 Task: Create a due date automation trigger when advanced on, on the tuesday of the week a card is due add dates with a start date at 11:00 AM.
Action: Mouse moved to (1034, 312)
Screenshot: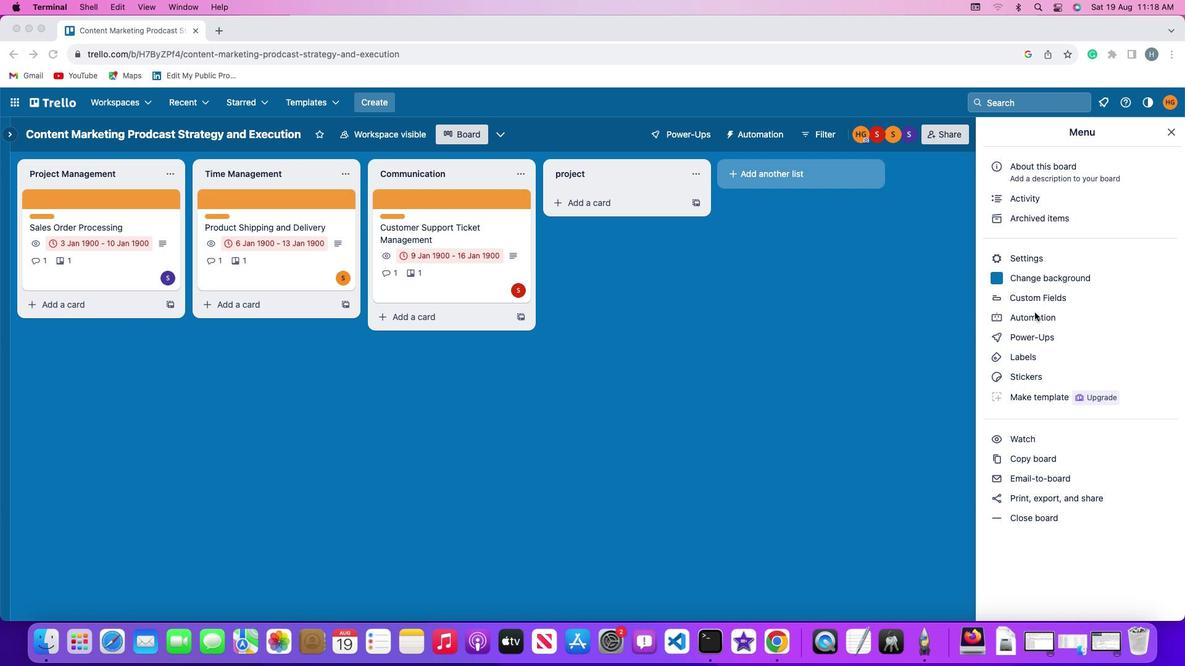 
Action: Mouse pressed left at (1034, 312)
Screenshot: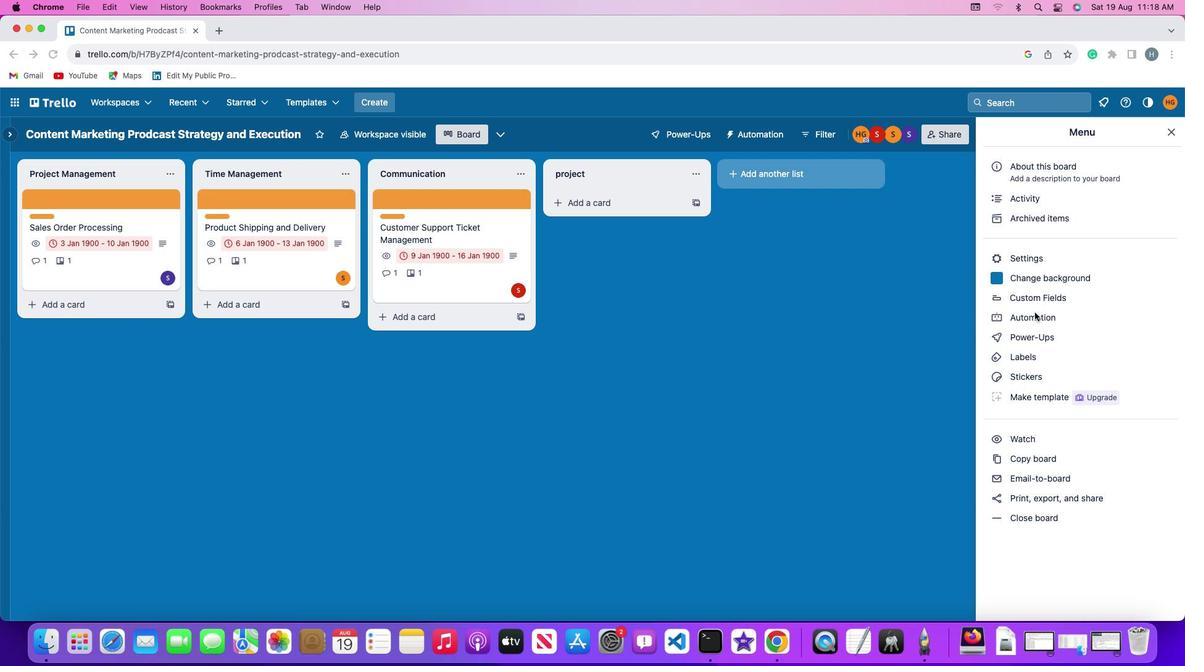 
Action: Mouse pressed left at (1034, 312)
Screenshot: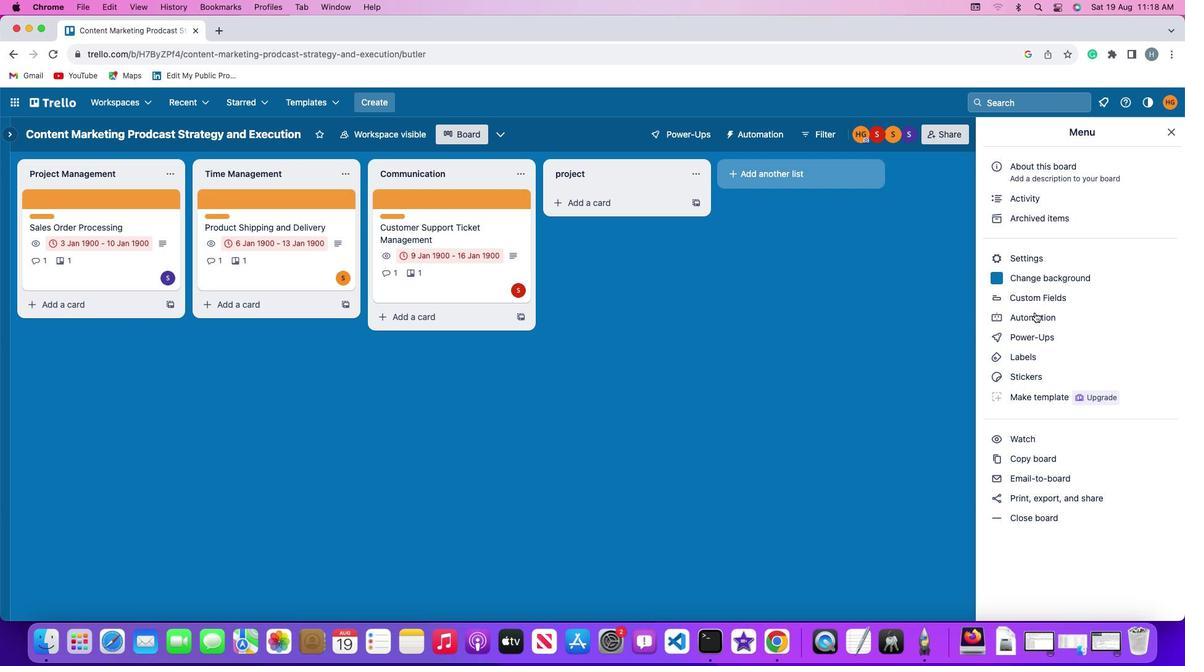 
Action: Mouse moved to (68, 293)
Screenshot: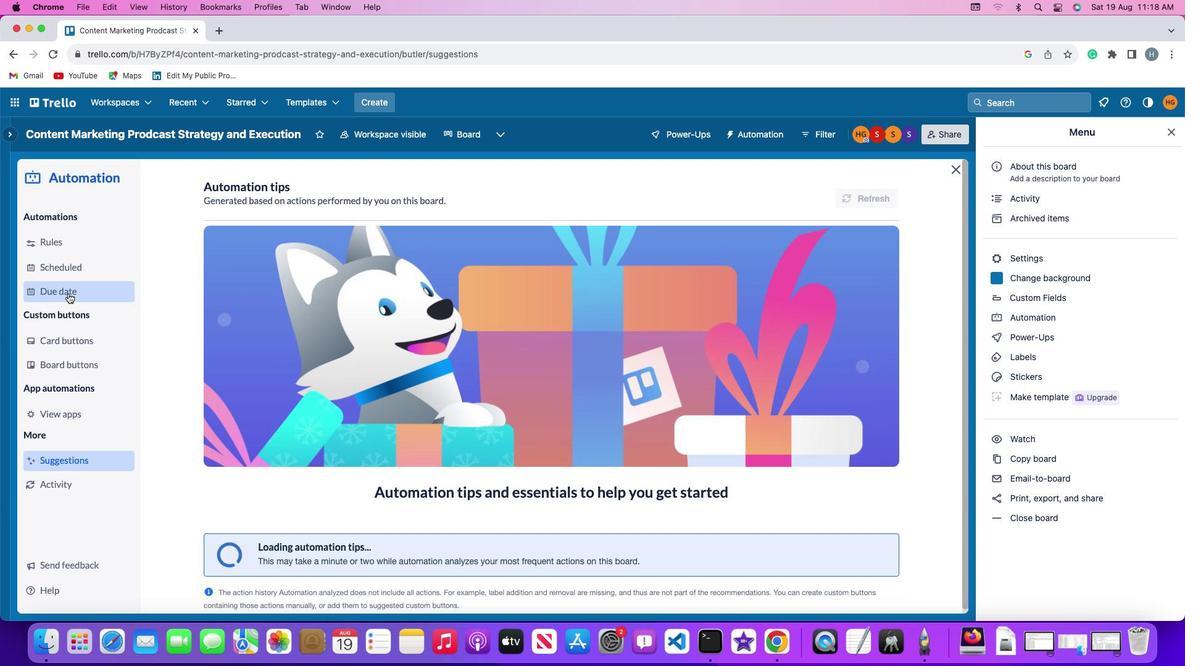 
Action: Mouse pressed left at (68, 293)
Screenshot: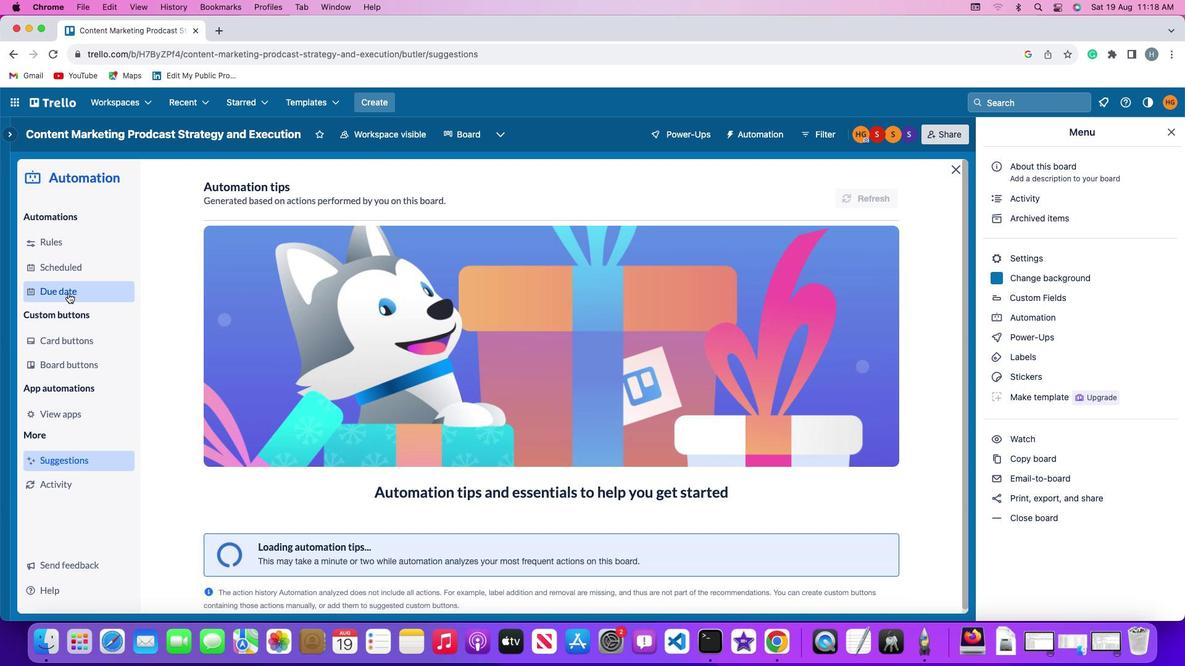 
Action: Mouse moved to (837, 191)
Screenshot: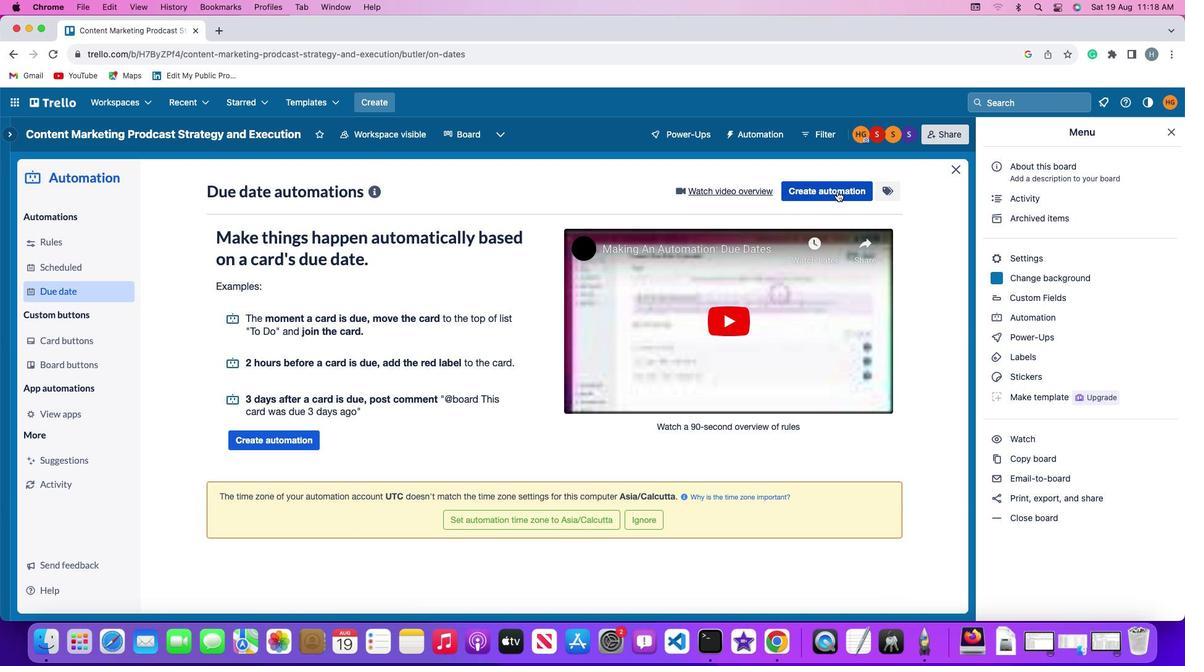 
Action: Mouse pressed left at (837, 191)
Screenshot: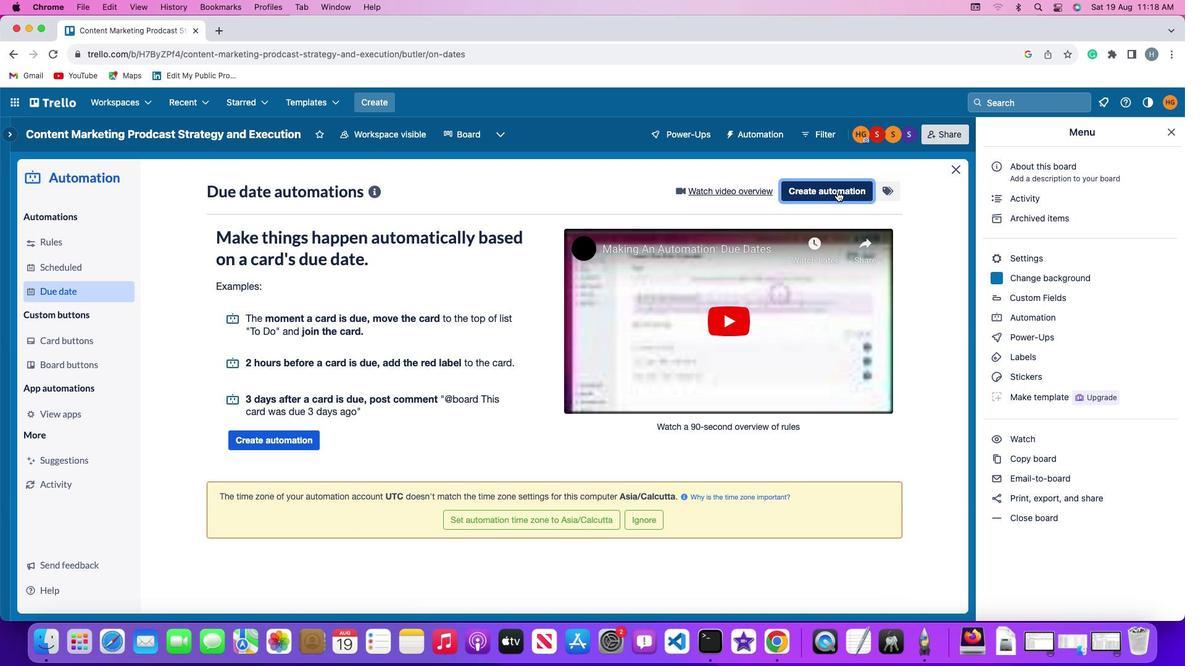 
Action: Mouse moved to (316, 309)
Screenshot: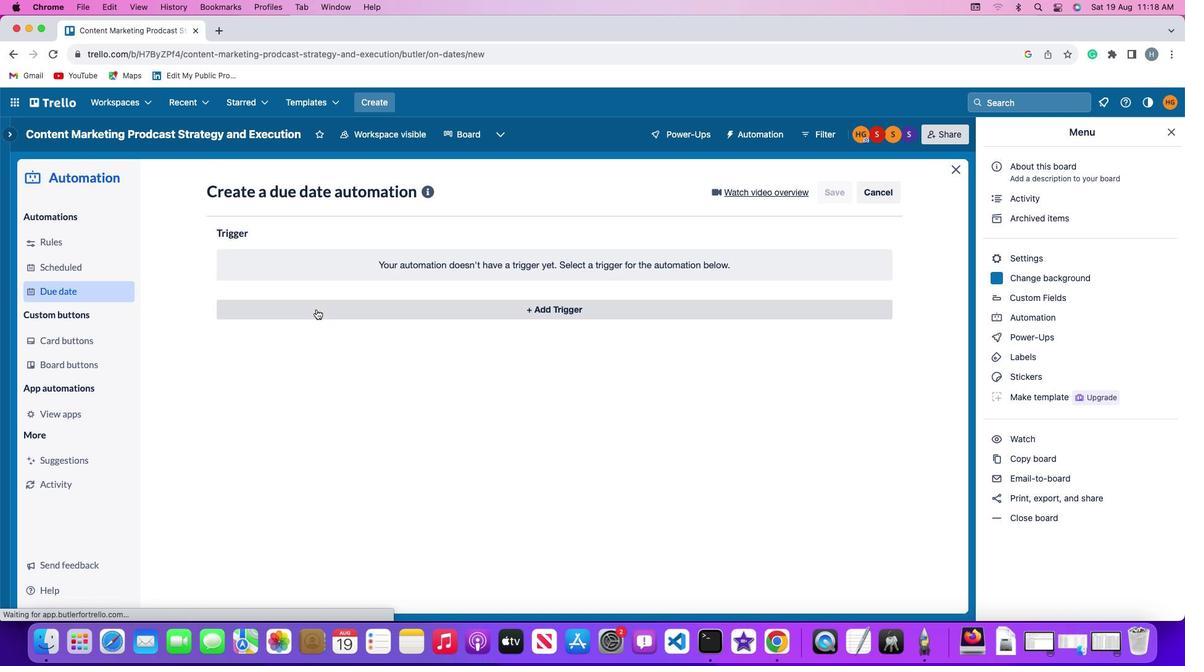 
Action: Mouse pressed left at (316, 309)
Screenshot: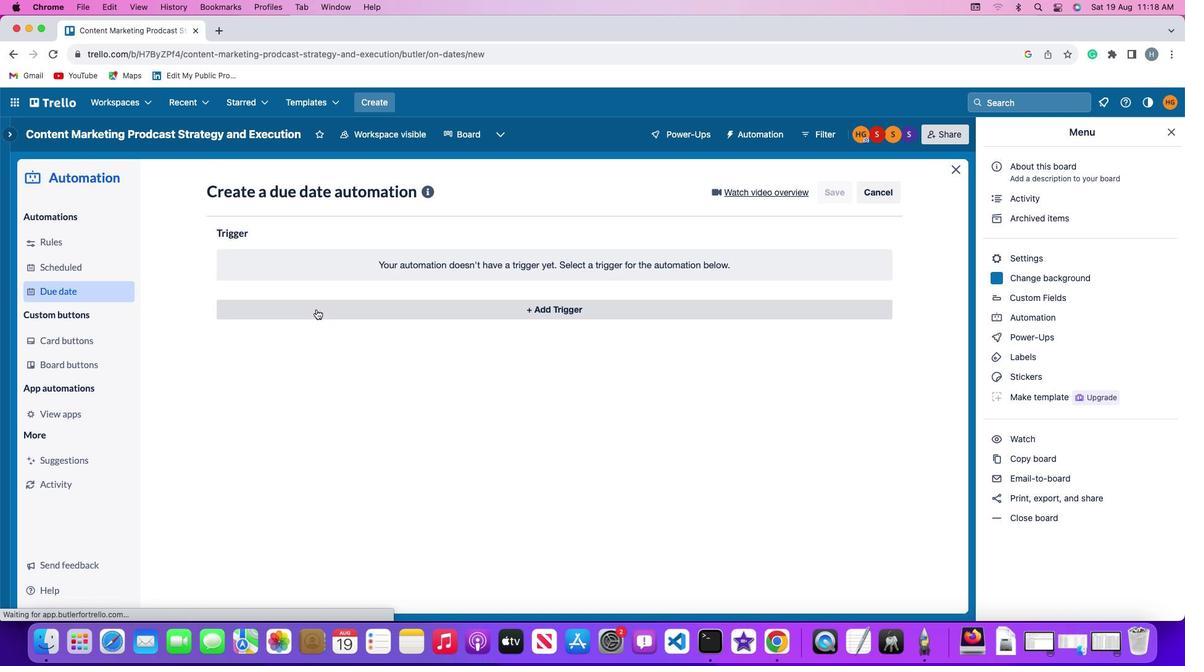 
Action: Mouse moved to (273, 533)
Screenshot: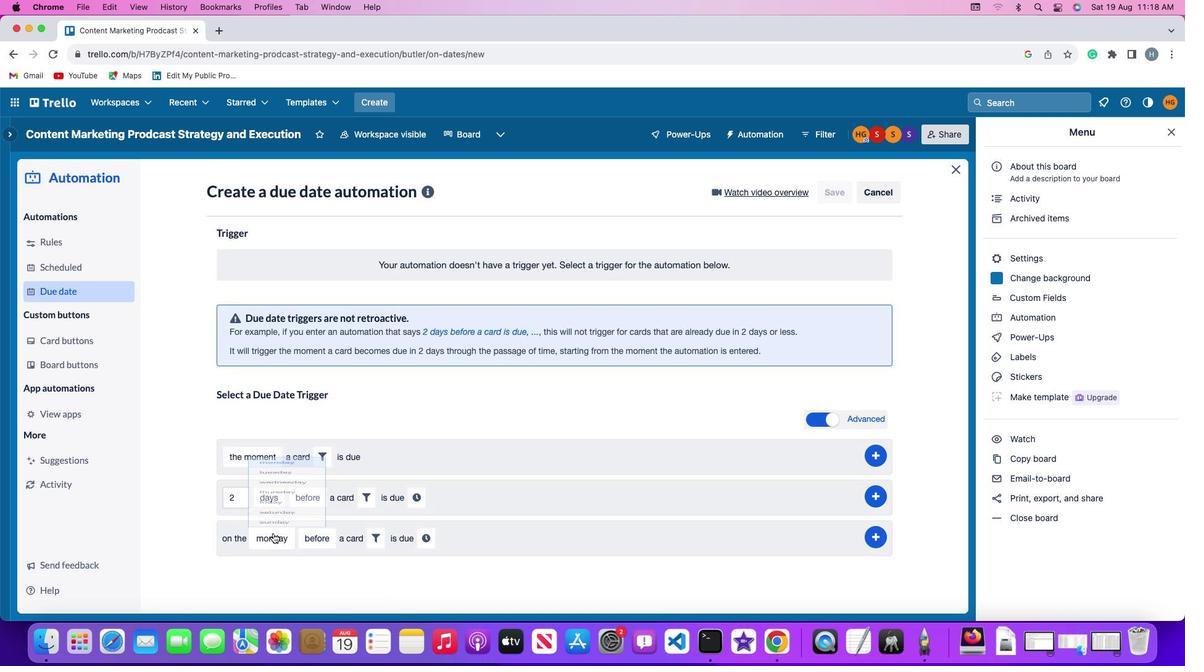 
Action: Mouse pressed left at (273, 533)
Screenshot: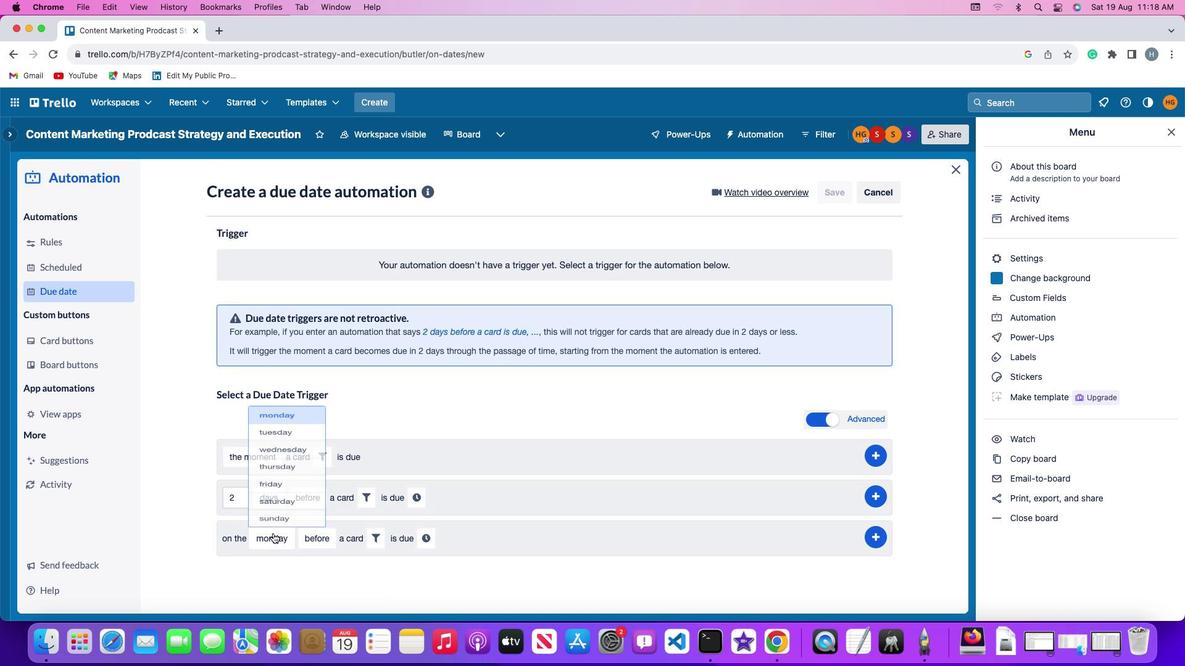 
Action: Mouse moved to (293, 393)
Screenshot: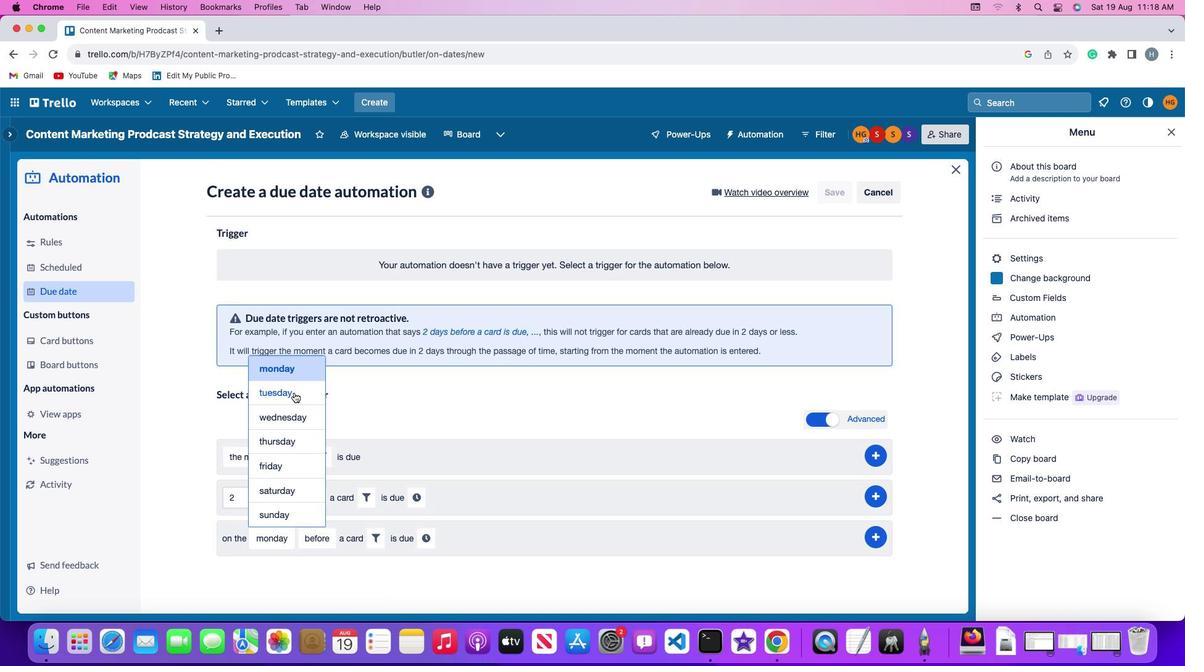 
Action: Mouse pressed left at (293, 393)
Screenshot: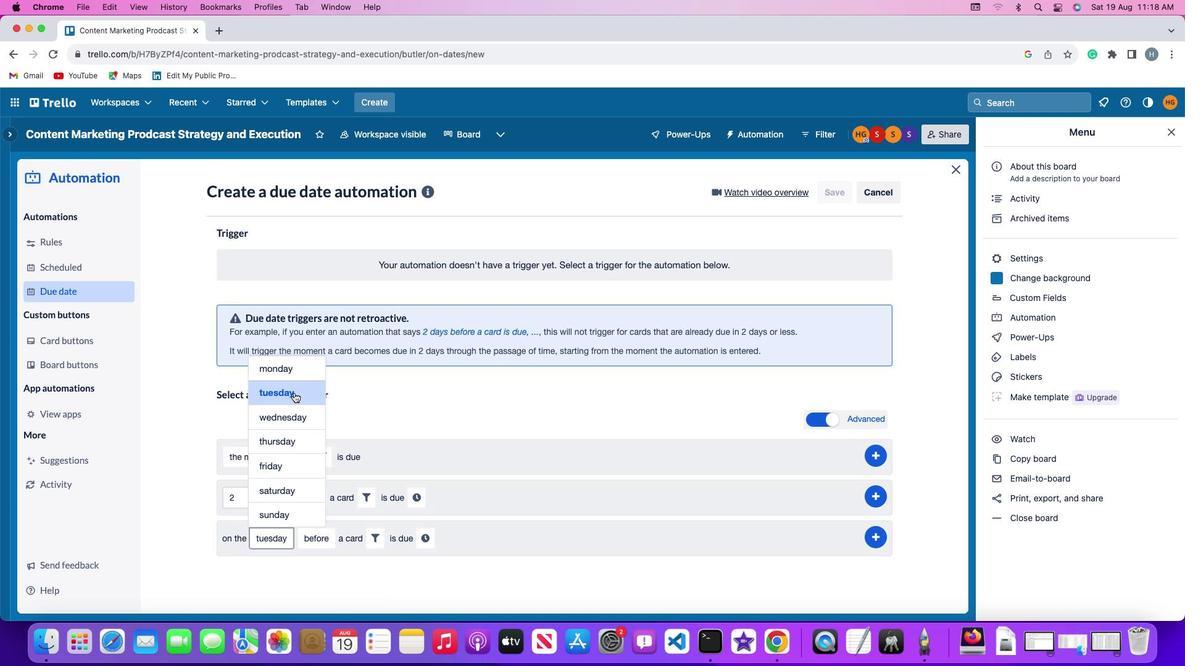 
Action: Mouse moved to (306, 528)
Screenshot: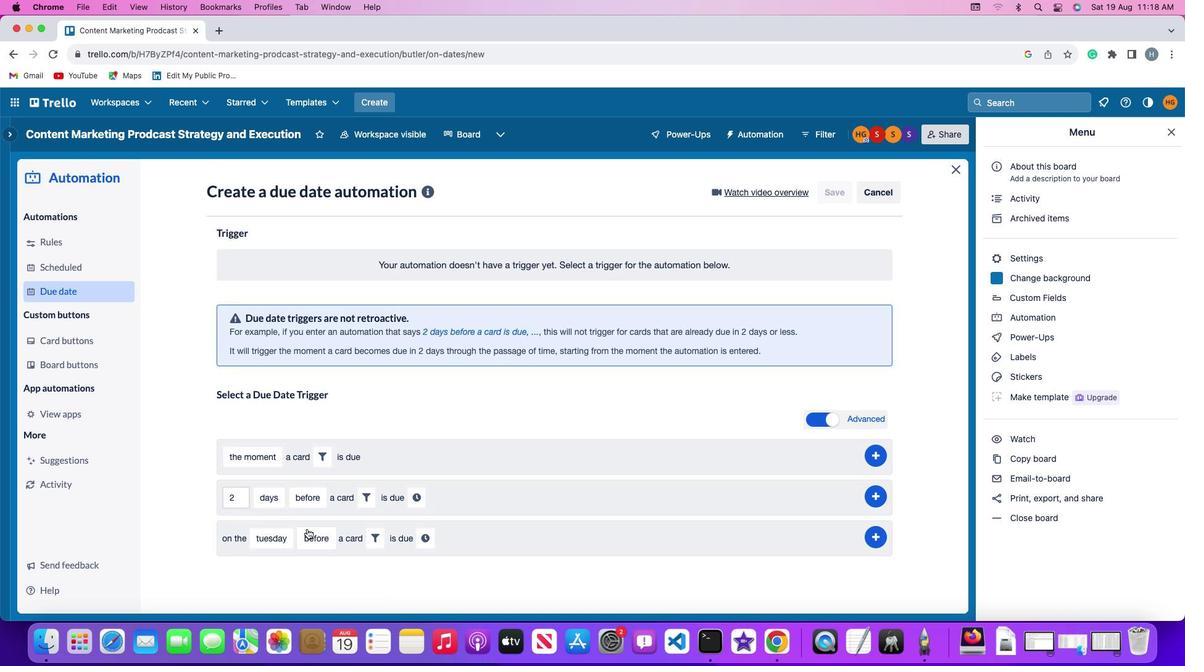 
Action: Mouse pressed left at (306, 528)
Screenshot: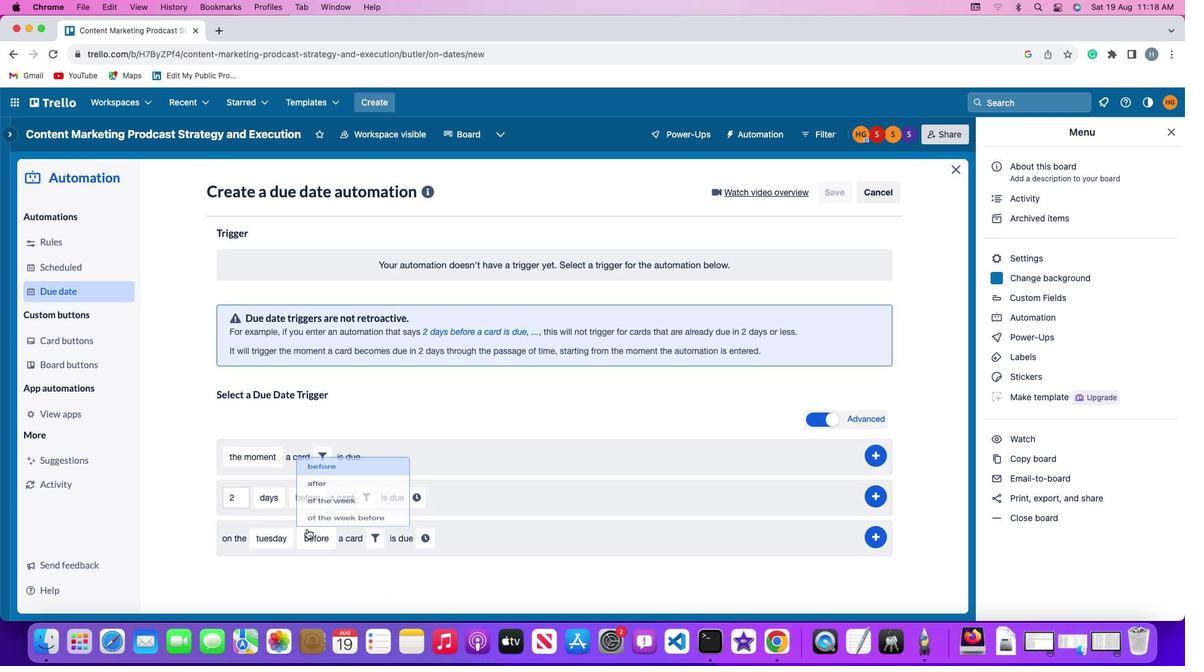 
Action: Mouse moved to (312, 494)
Screenshot: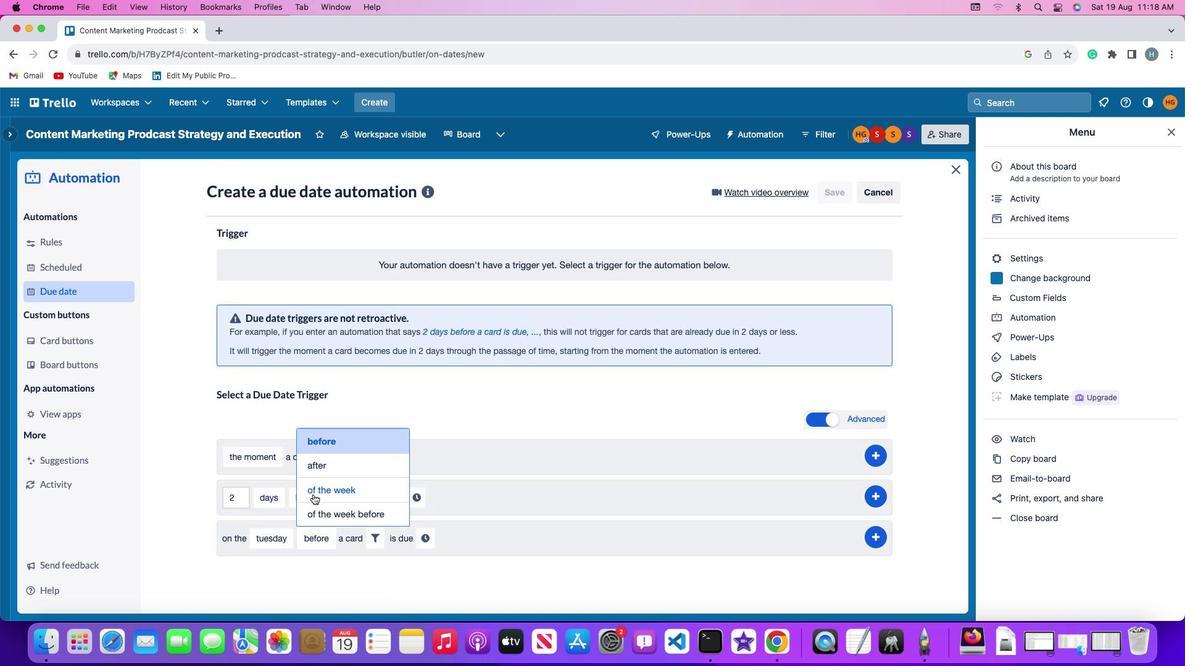 
Action: Mouse pressed left at (312, 494)
Screenshot: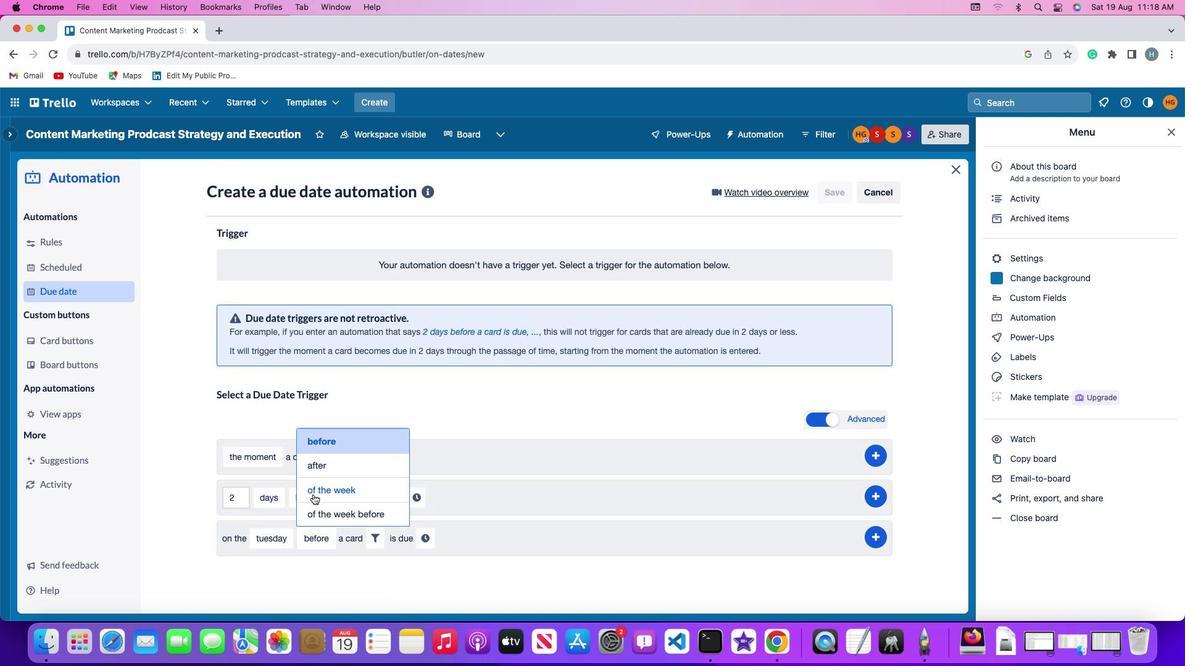 
Action: Mouse moved to (390, 538)
Screenshot: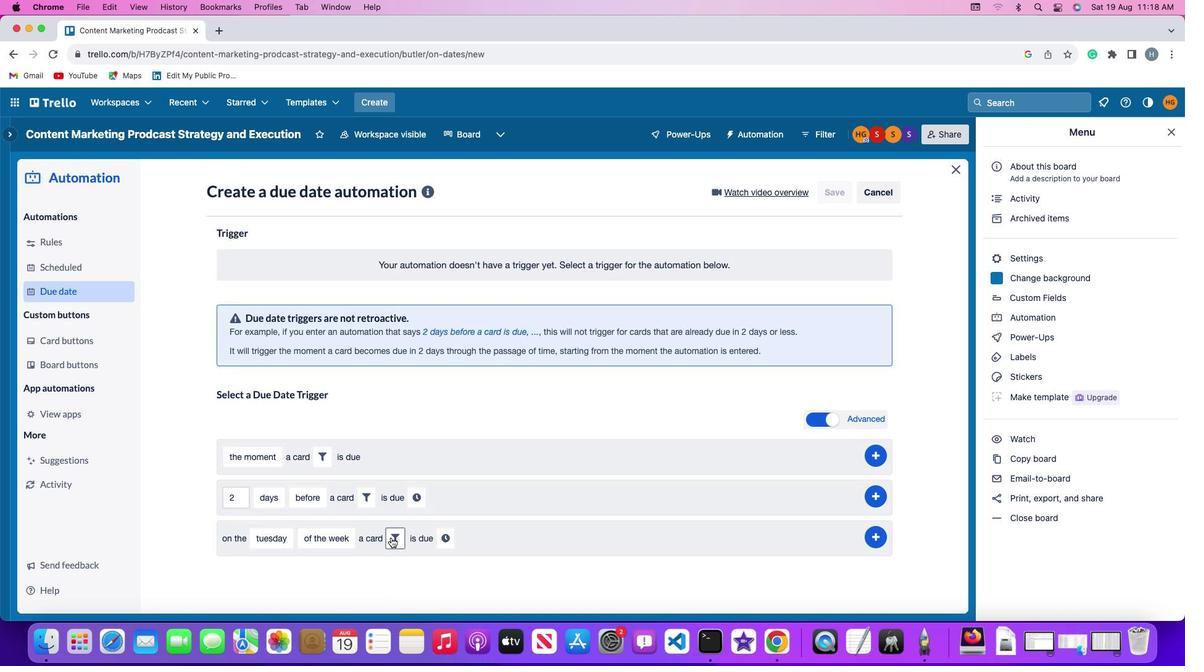 
Action: Mouse pressed left at (390, 538)
Screenshot: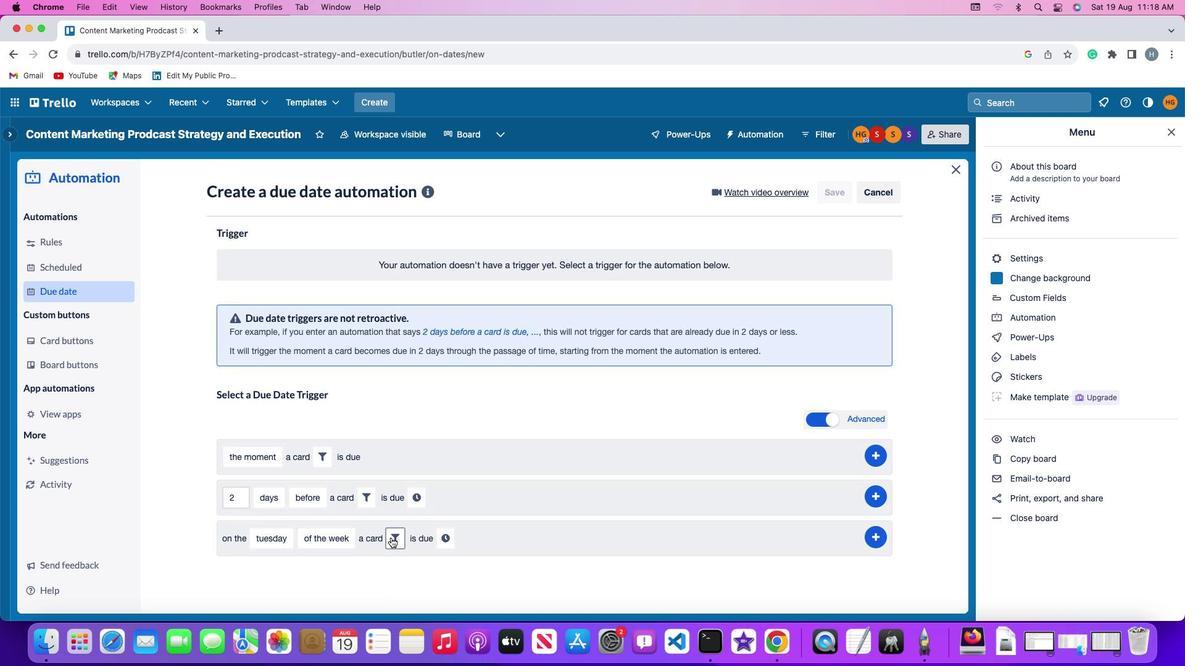 
Action: Mouse moved to (464, 578)
Screenshot: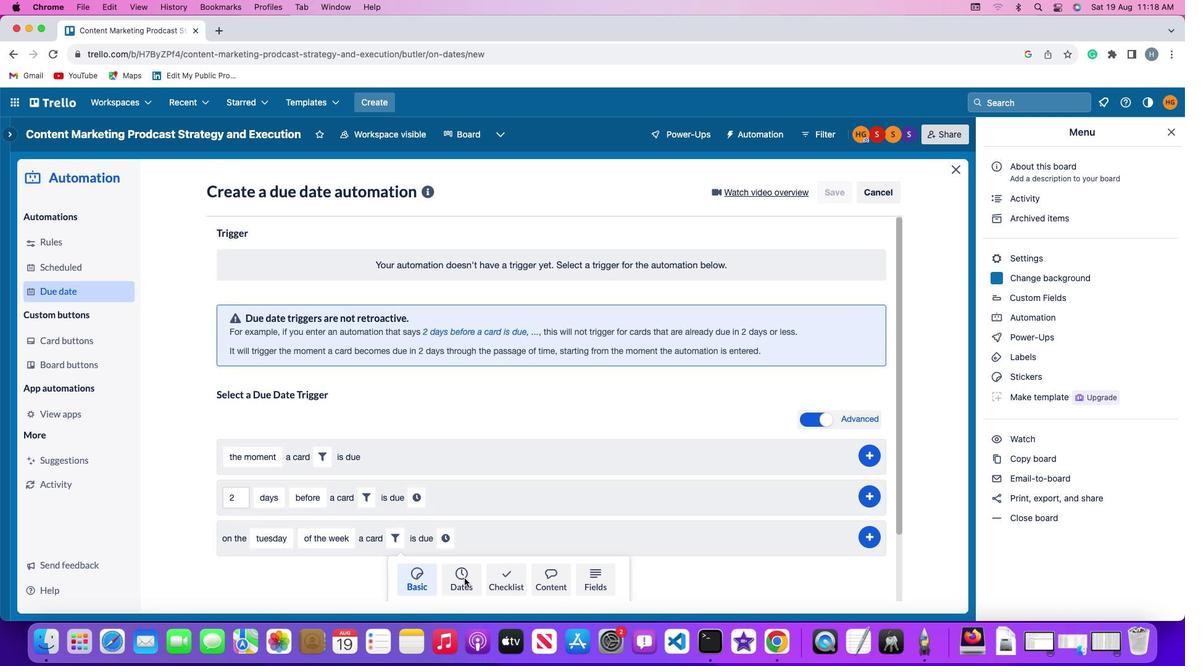 
Action: Mouse pressed left at (464, 578)
Screenshot: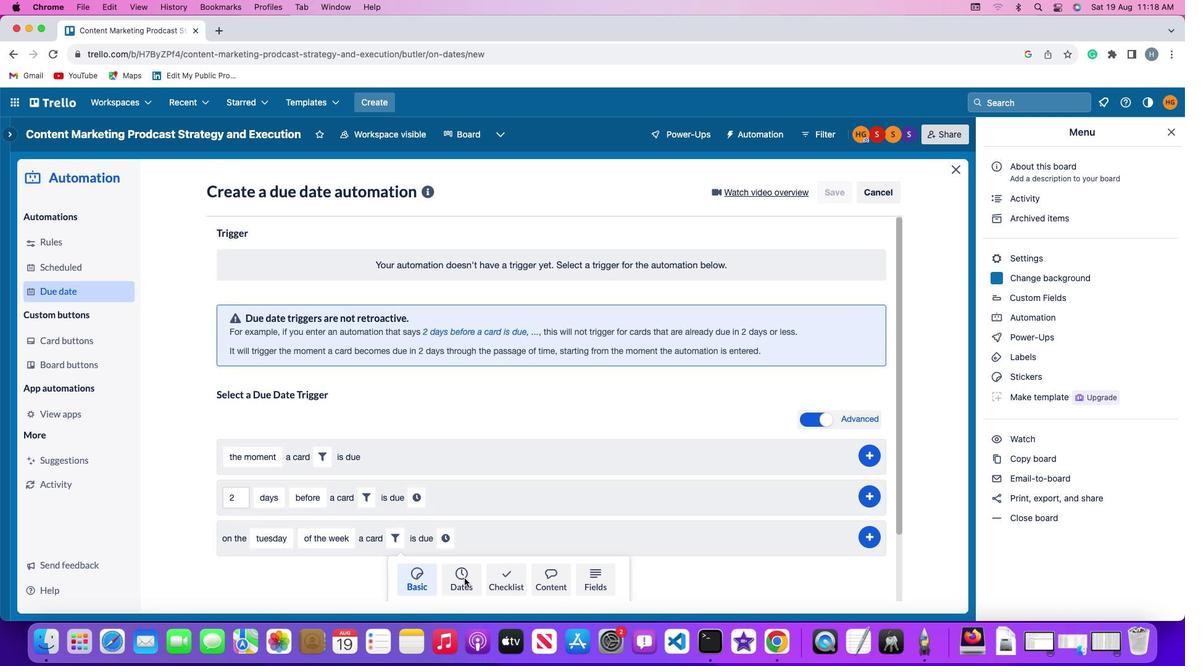 
Action: Mouse moved to (338, 571)
Screenshot: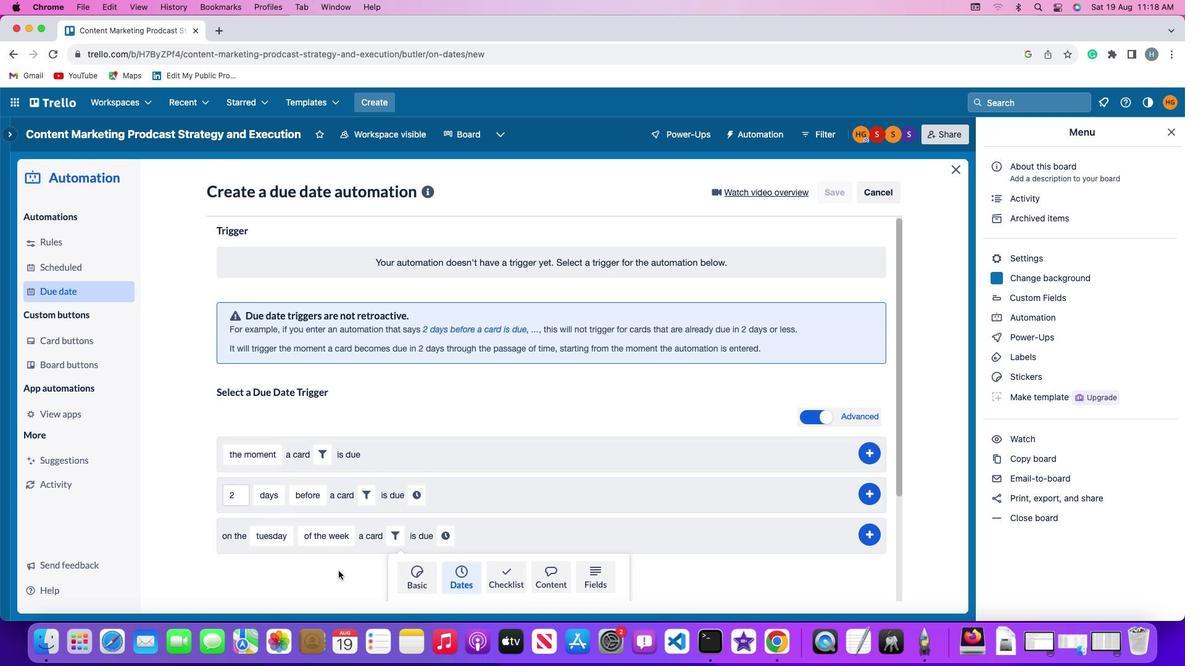 
Action: Mouse scrolled (338, 571) with delta (0, 0)
Screenshot: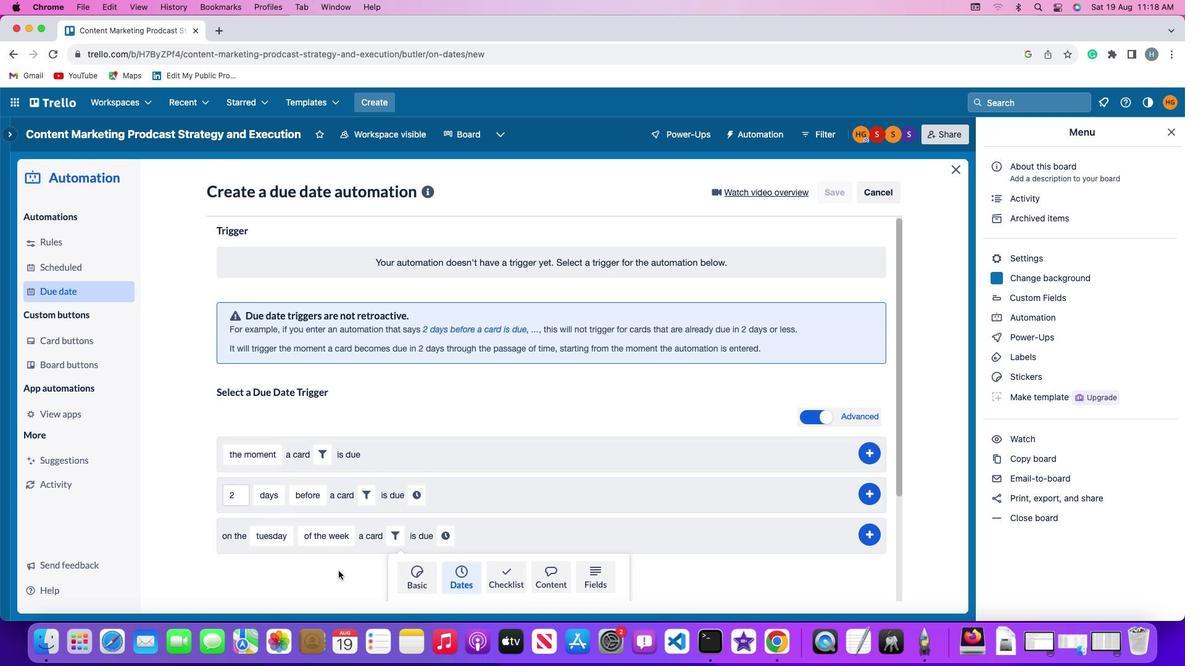 
Action: Mouse moved to (338, 571)
Screenshot: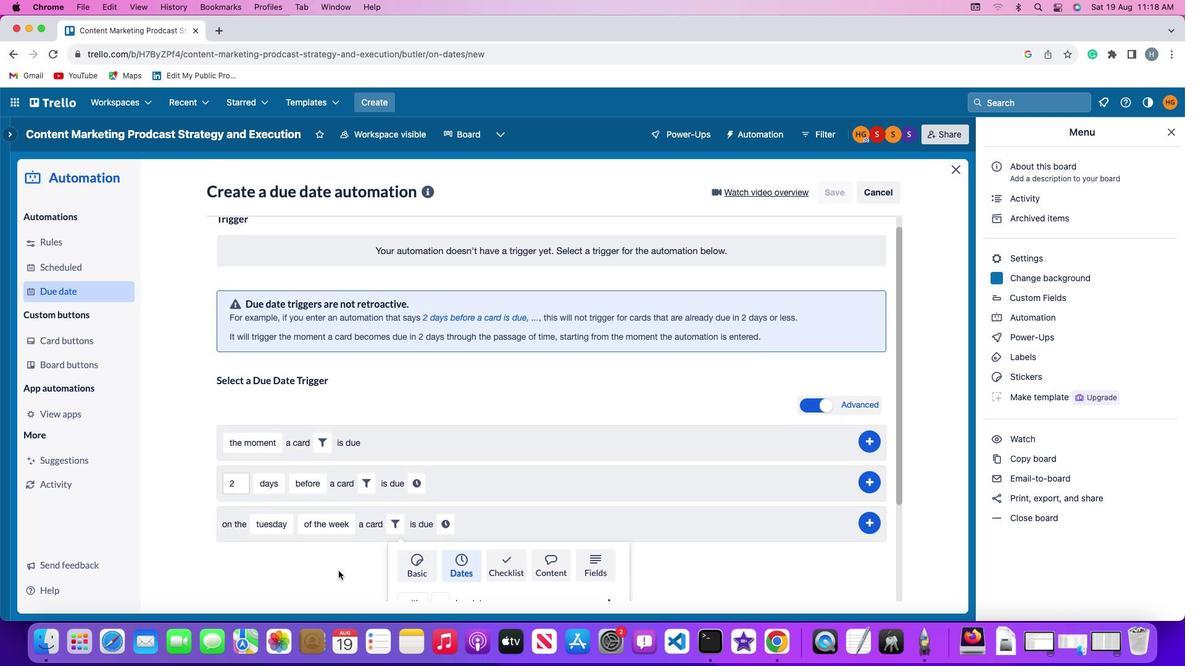 
Action: Mouse scrolled (338, 571) with delta (0, 0)
Screenshot: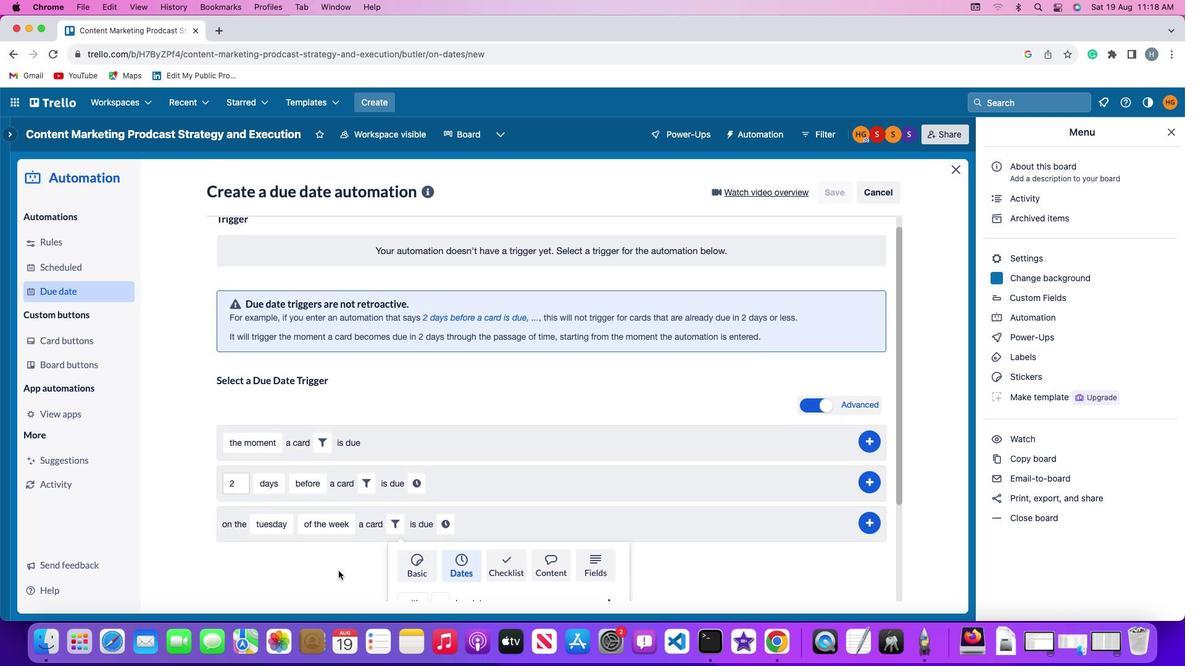 
Action: Mouse moved to (338, 570)
Screenshot: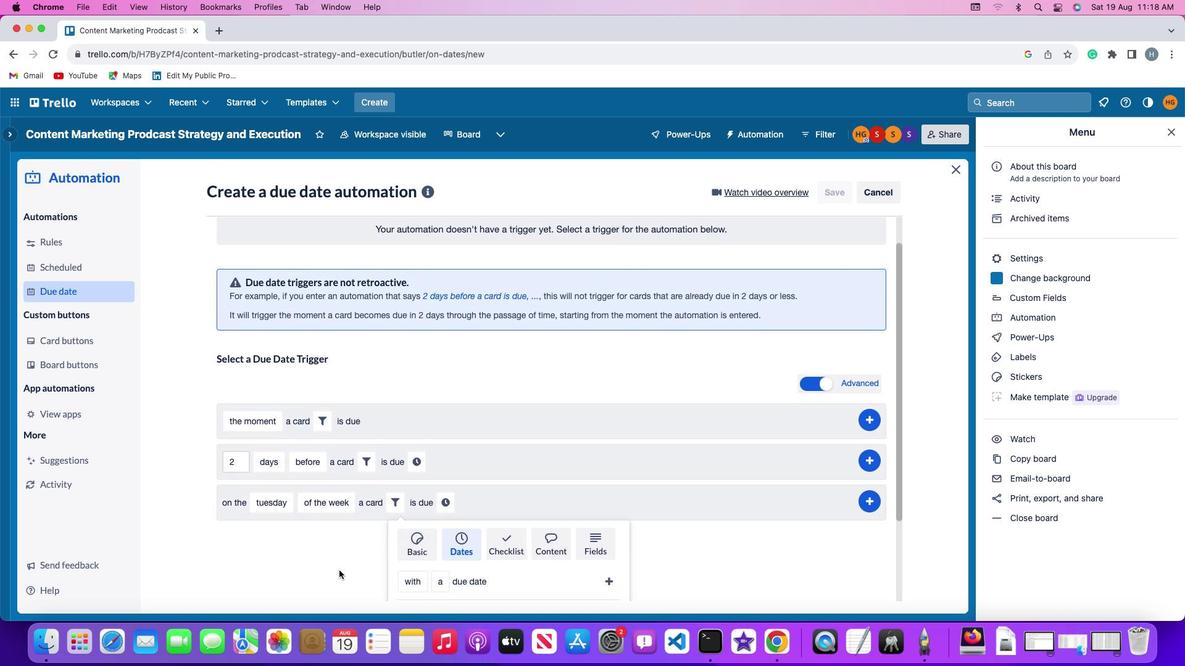 
Action: Mouse scrolled (338, 570) with delta (0, -1)
Screenshot: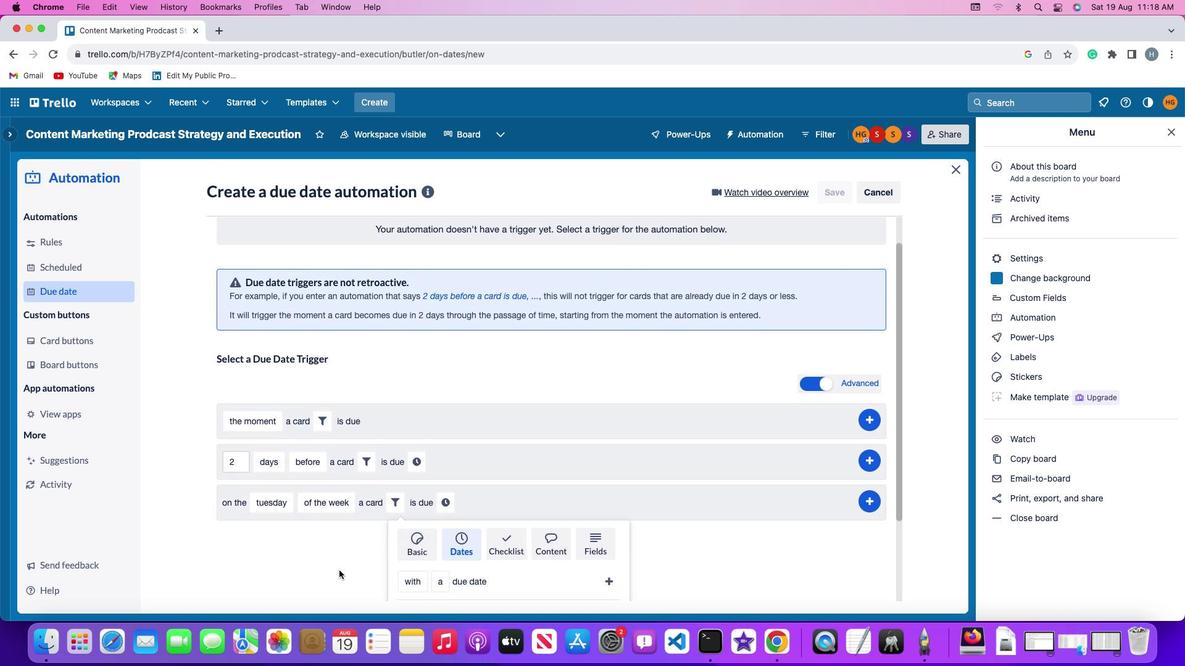 
Action: Mouse moved to (338, 570)
Screenshot: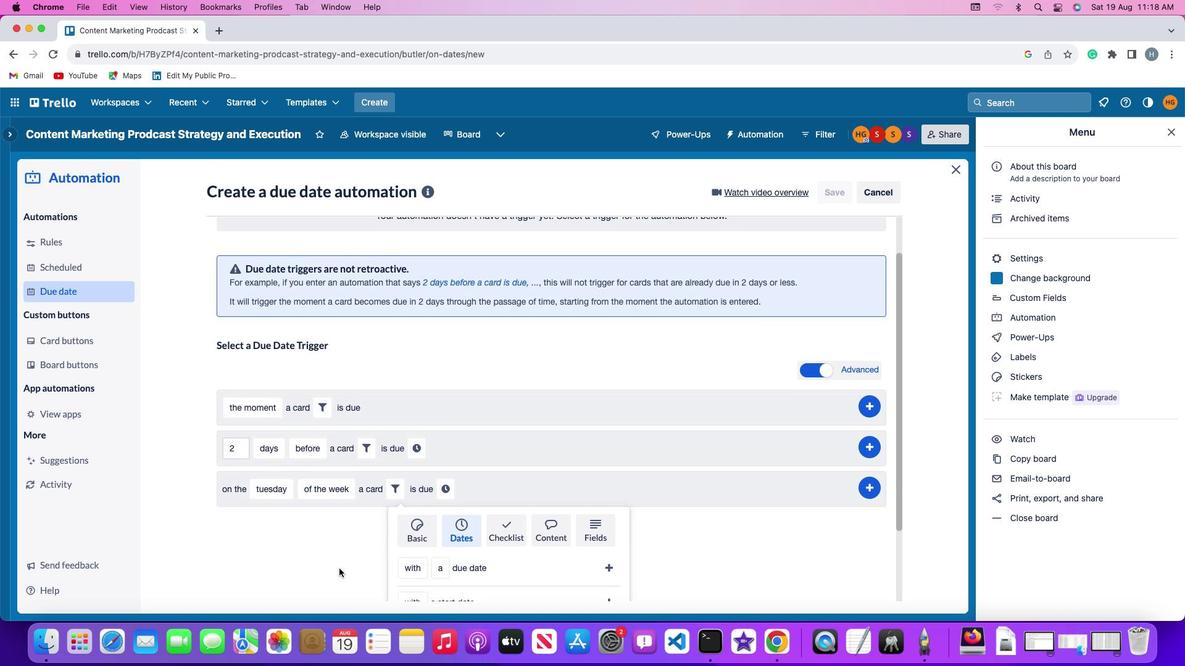 
Action: Mouse scrolled (338, 570) with delta (0, -1)
Screenshot: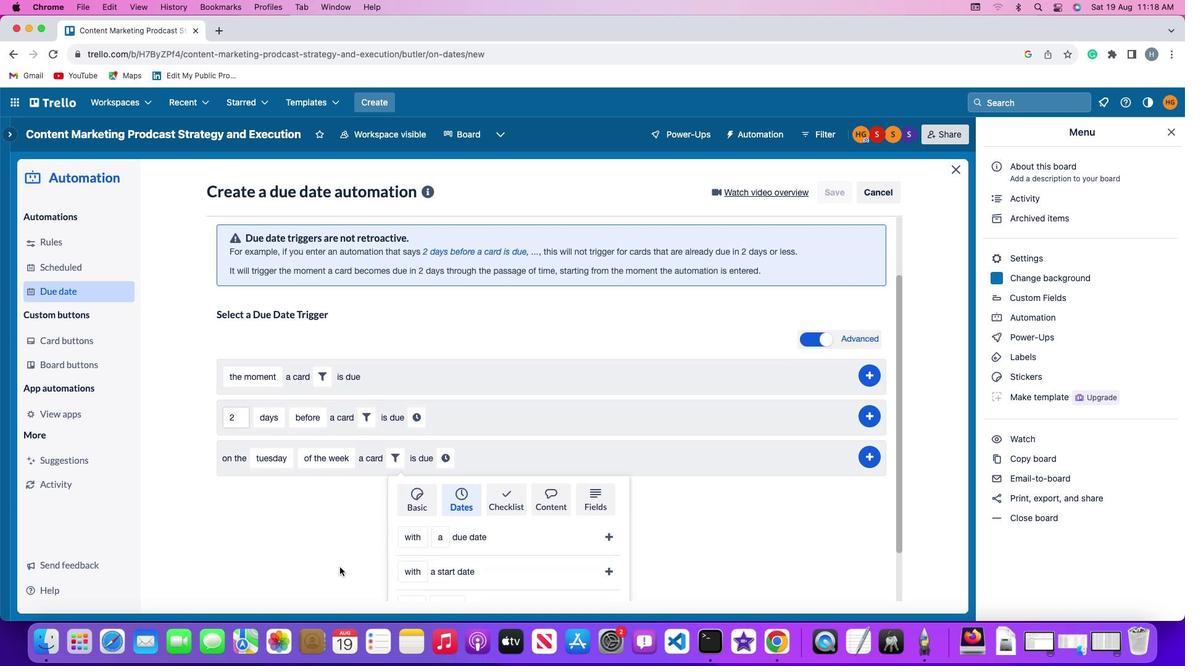 
Action: Mouse moved to (416, 500)
Screenshot: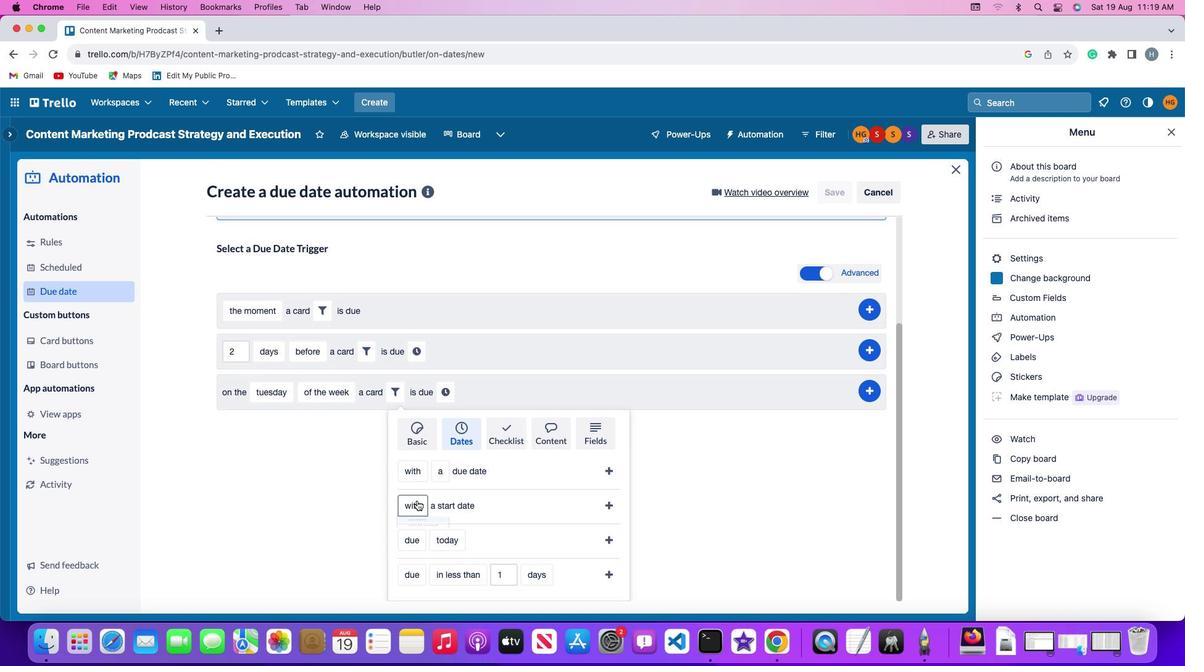 
Action: Mouse pressed left at (416, 500)
Screenshot: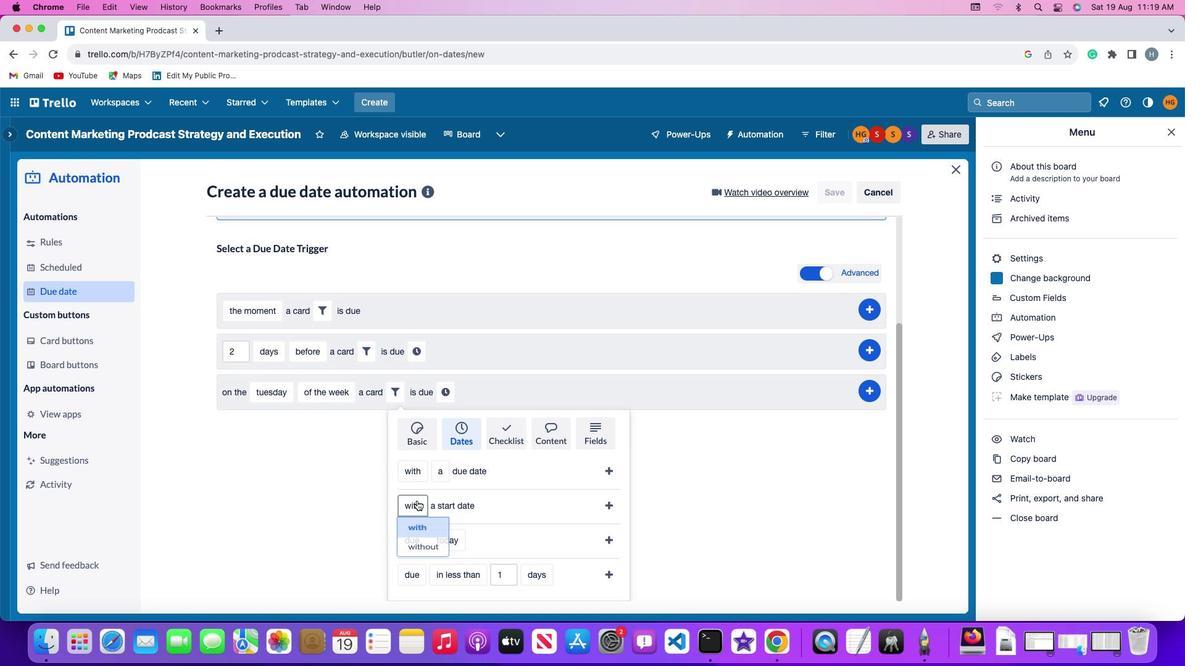 
Action: Mouse moved to (421, 530)
Screenshot: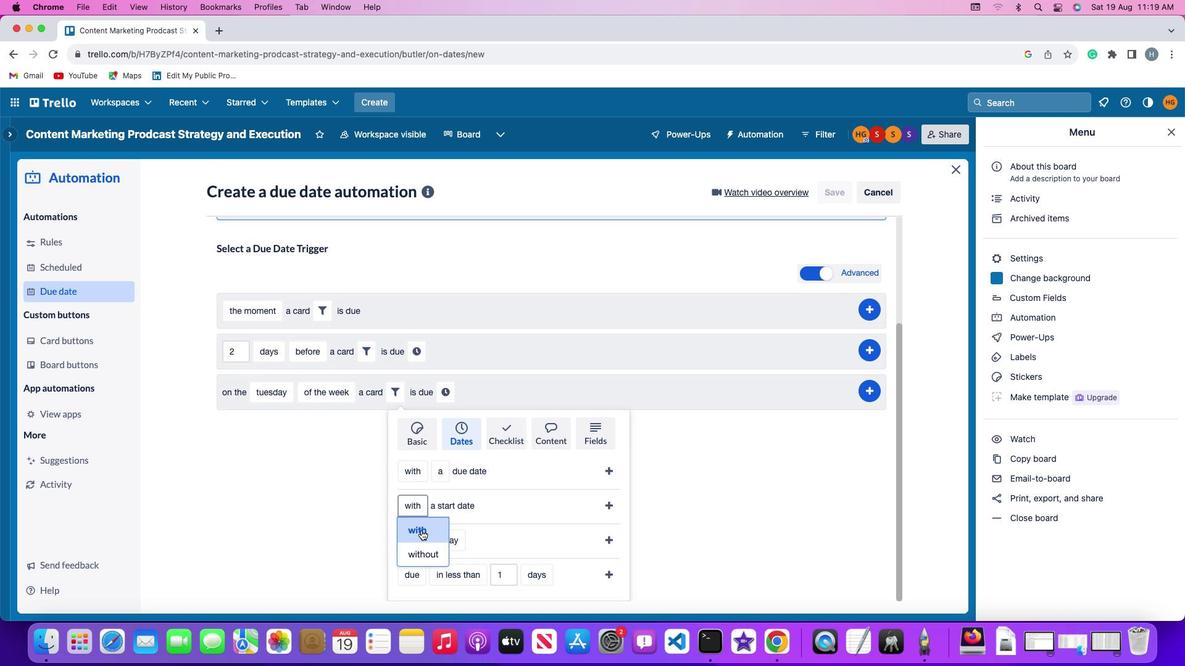 
Action: Mouse pressed left at (421, 530)
Screenshot: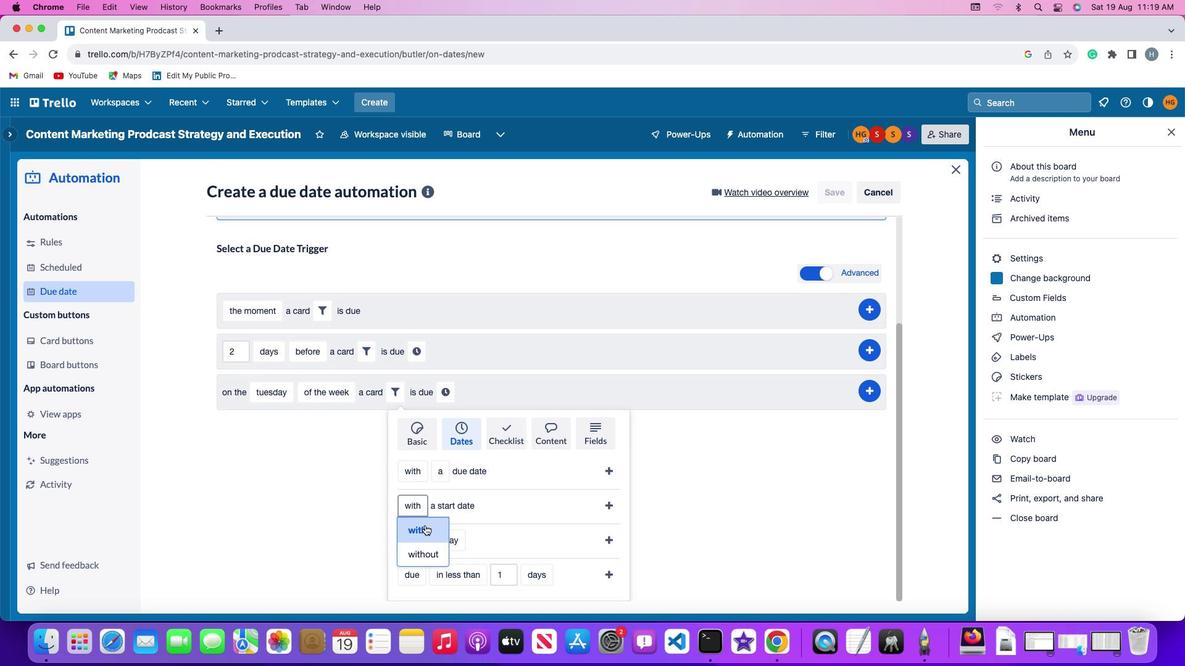 
Action: Mouse moved to (611, 504)
Screenshot: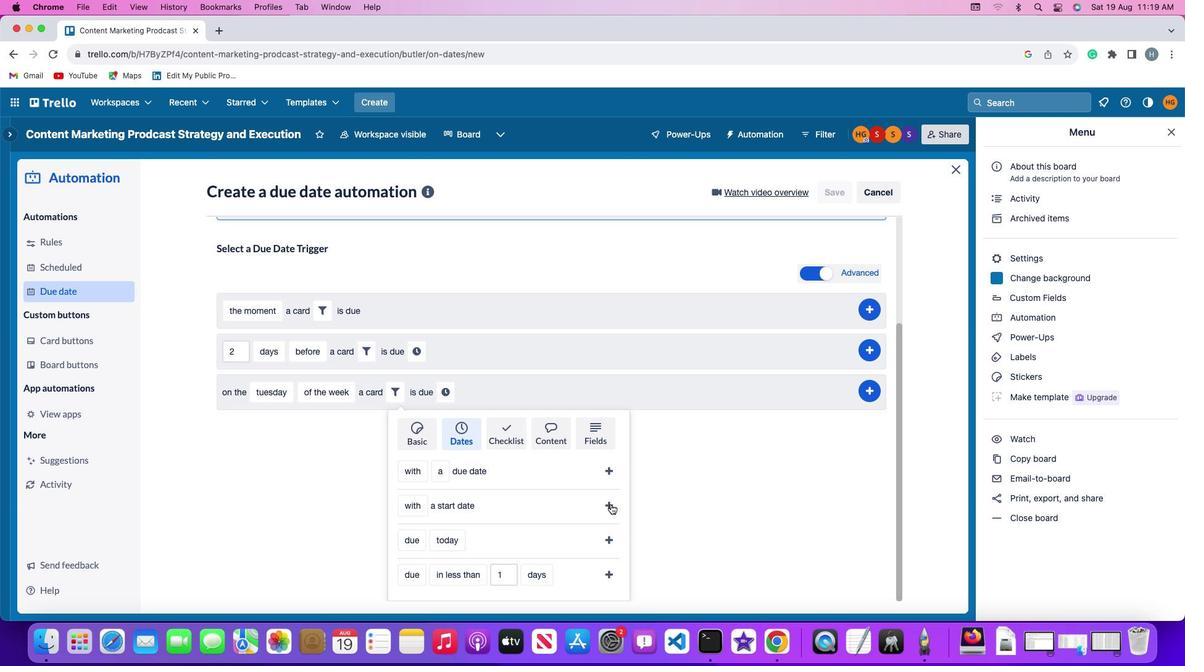 
Action: Mouse pressed left at (611, 504)
Screenshot: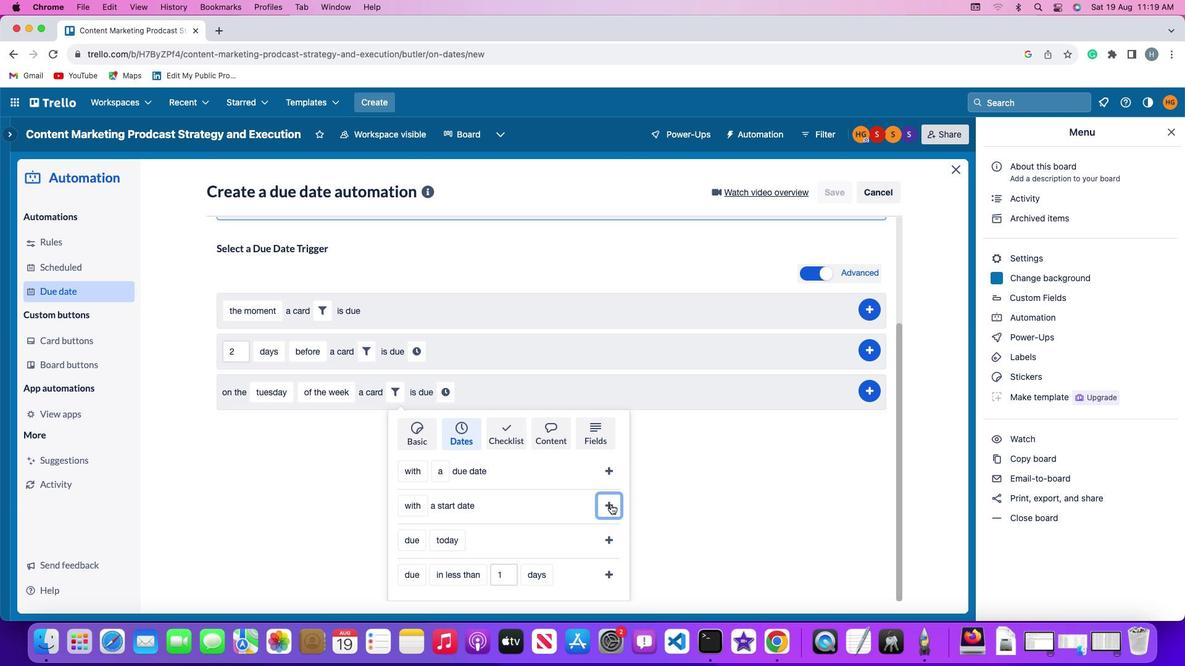 
Action: Mouse moved to (545, 538)
Screenshot: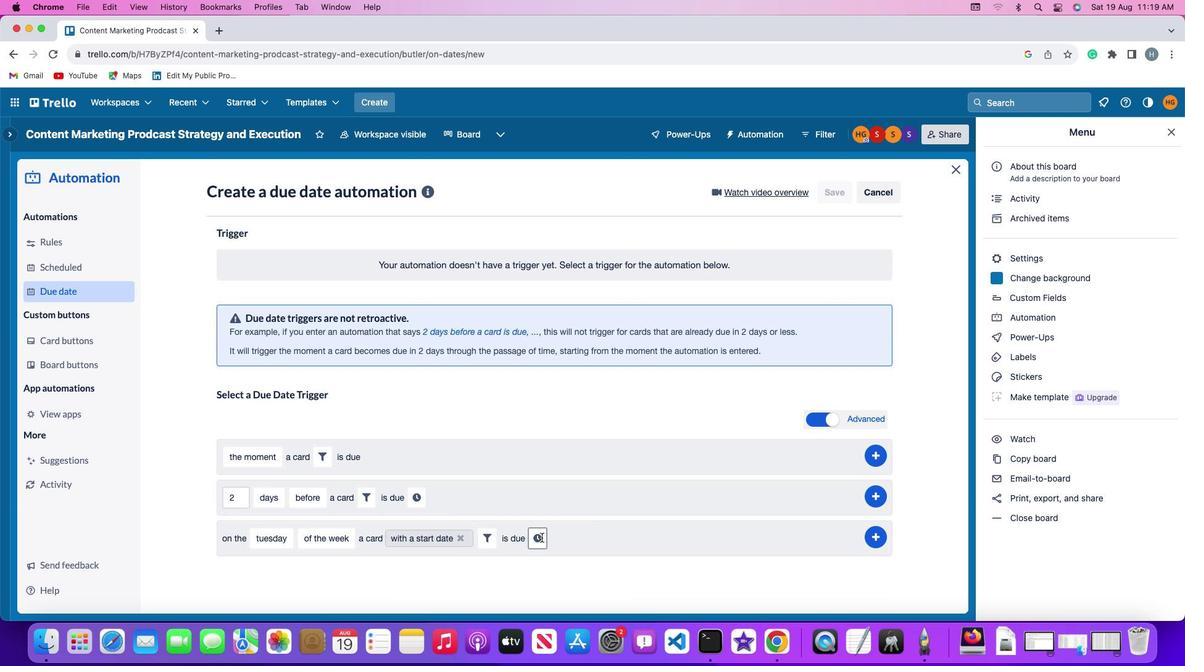 
Action: Mouse pressed left at (545, 538)
Screenshot: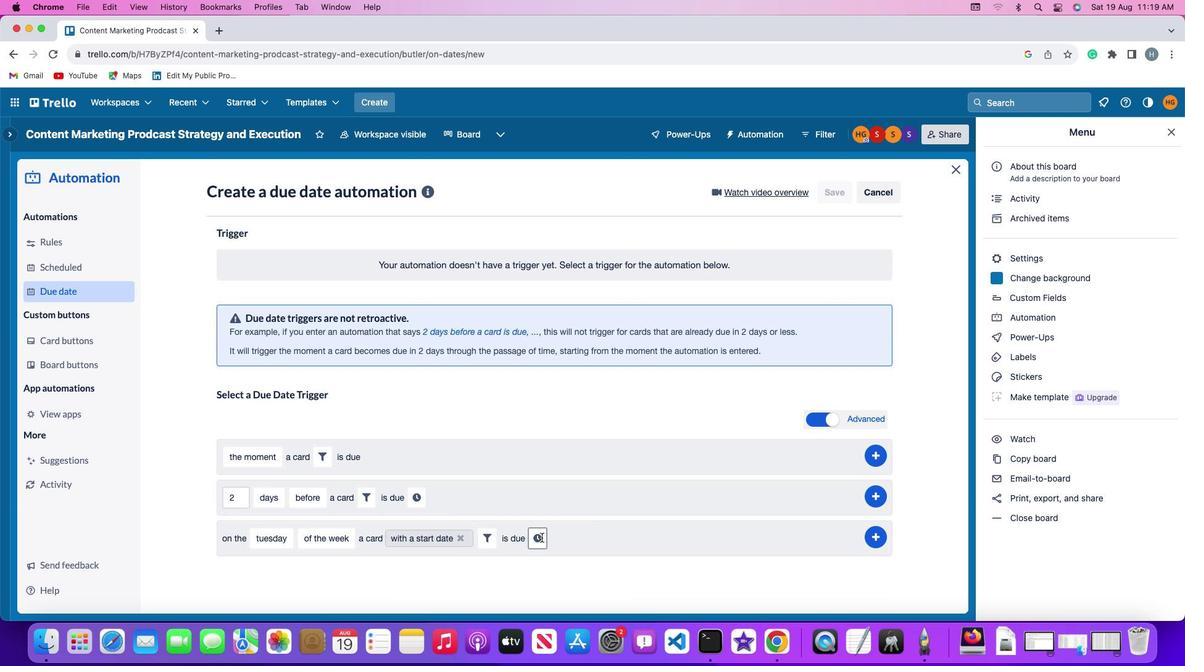 
Action: Mouse moved to (567, 541)
Screenshot: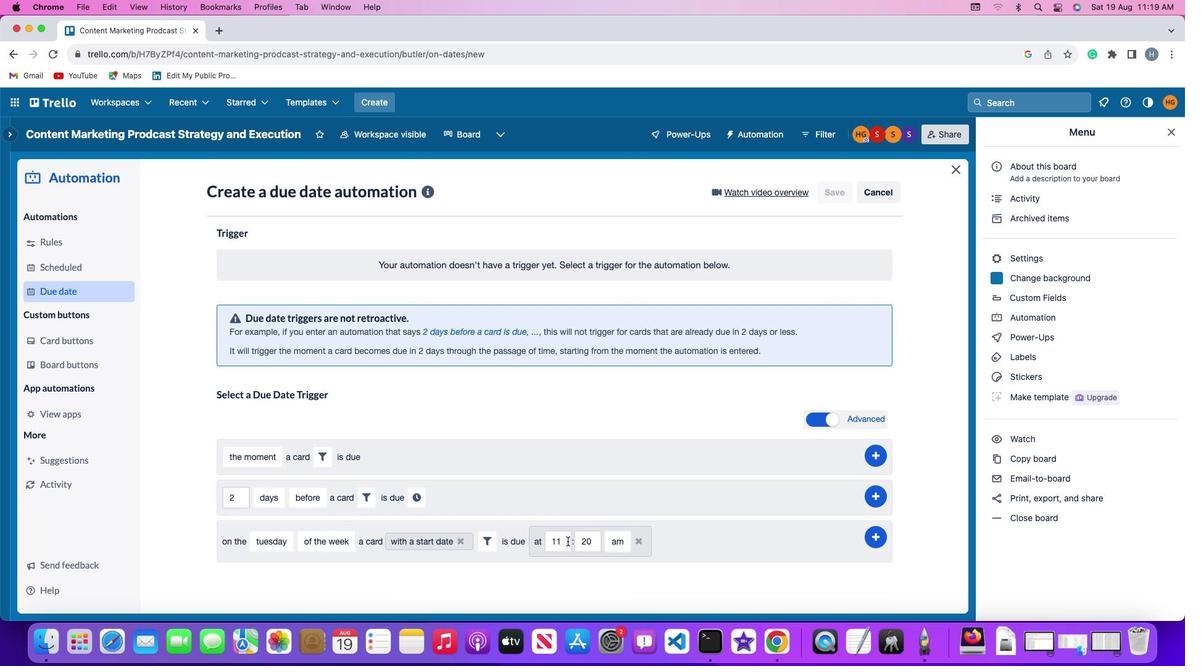 
Action: Mouse pressed left at (567, 541)
Screenshot: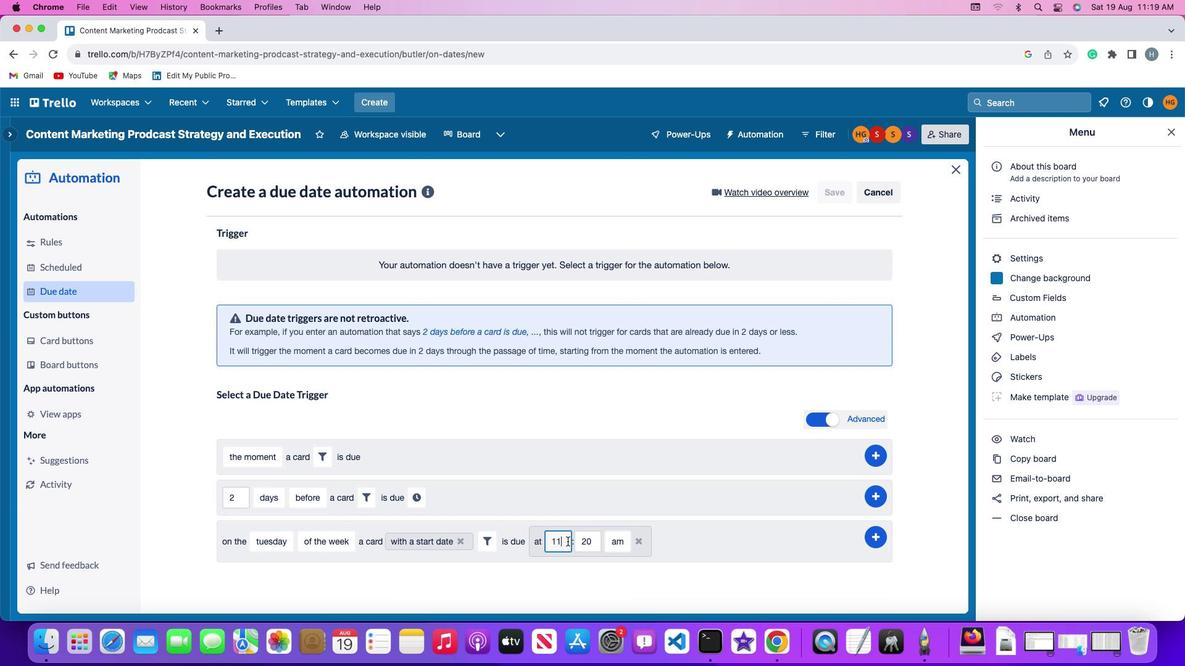 
Action: Mouse moved to (569, 542)
Screenshot: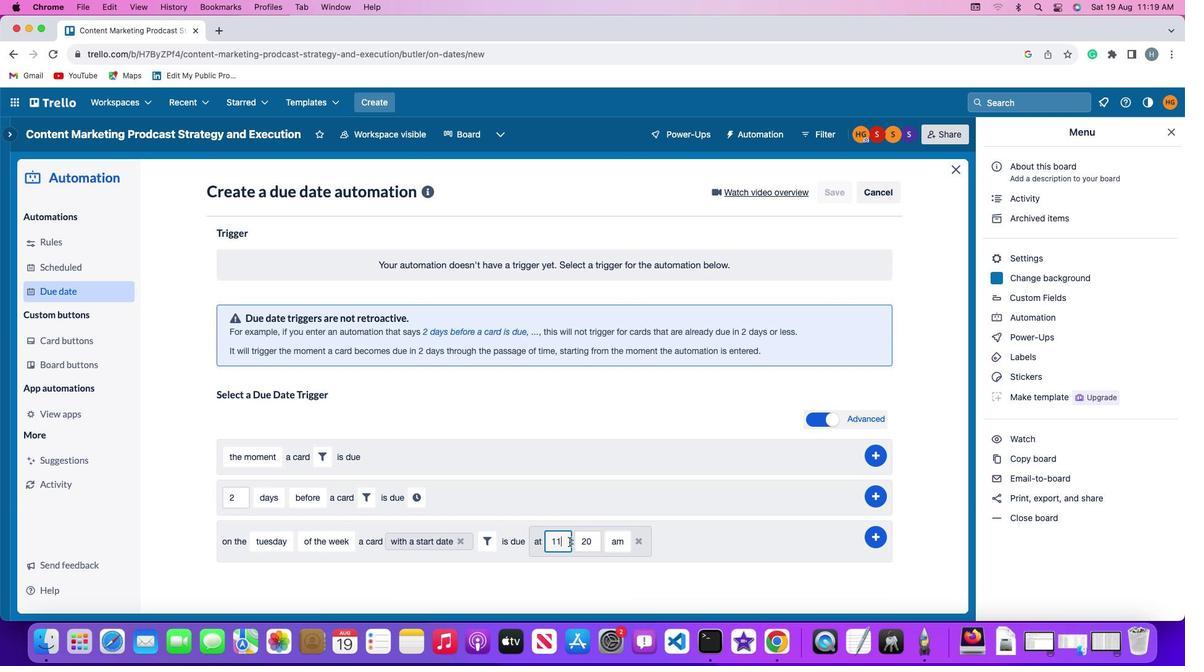 
Action: Key pressed Key.backspace'1'
Screenshot: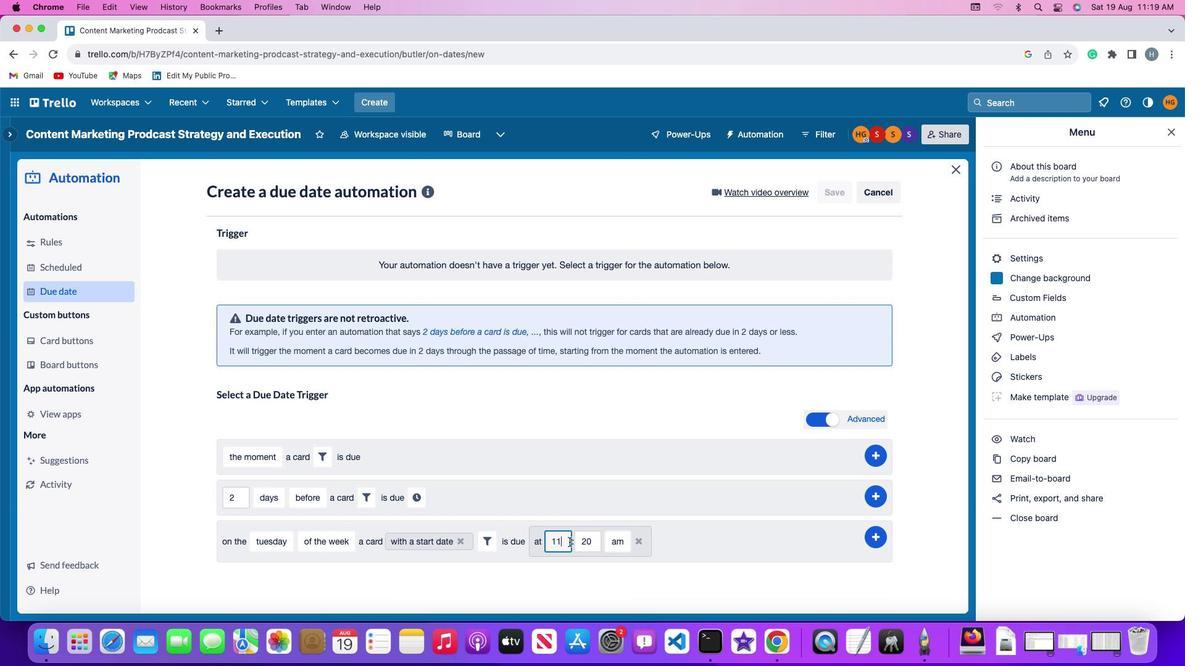 
Action: Mouse moved to (590, 539)
Screenshot: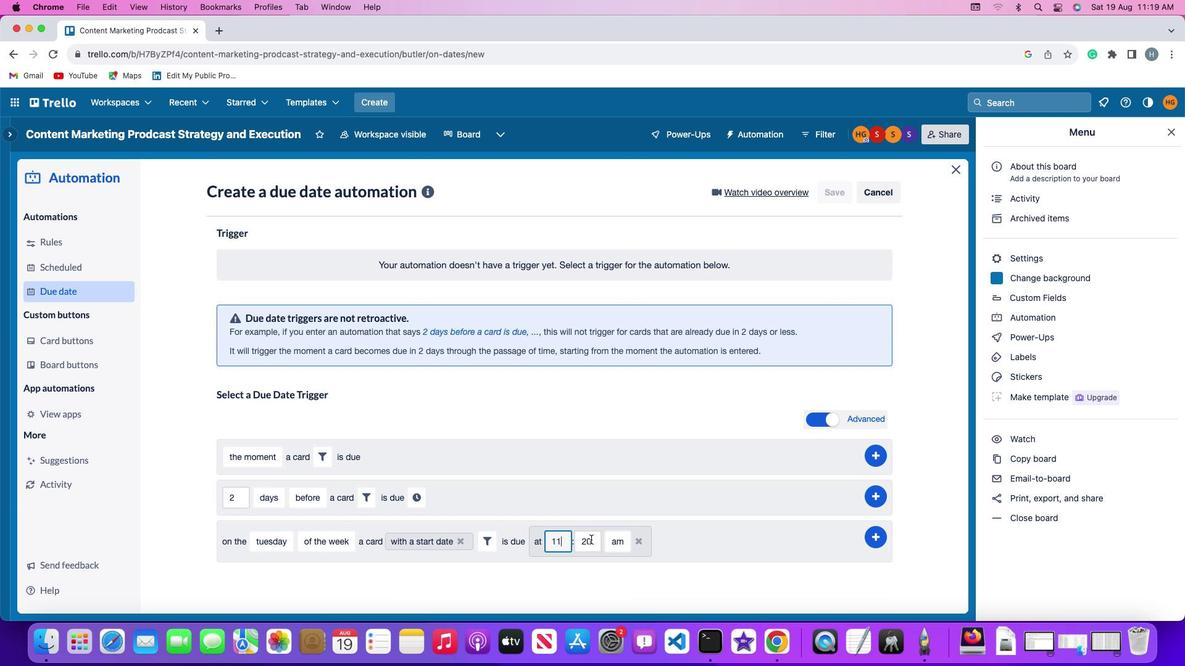 
Action: Mouse pressed left at (590, 539)
Screenshot: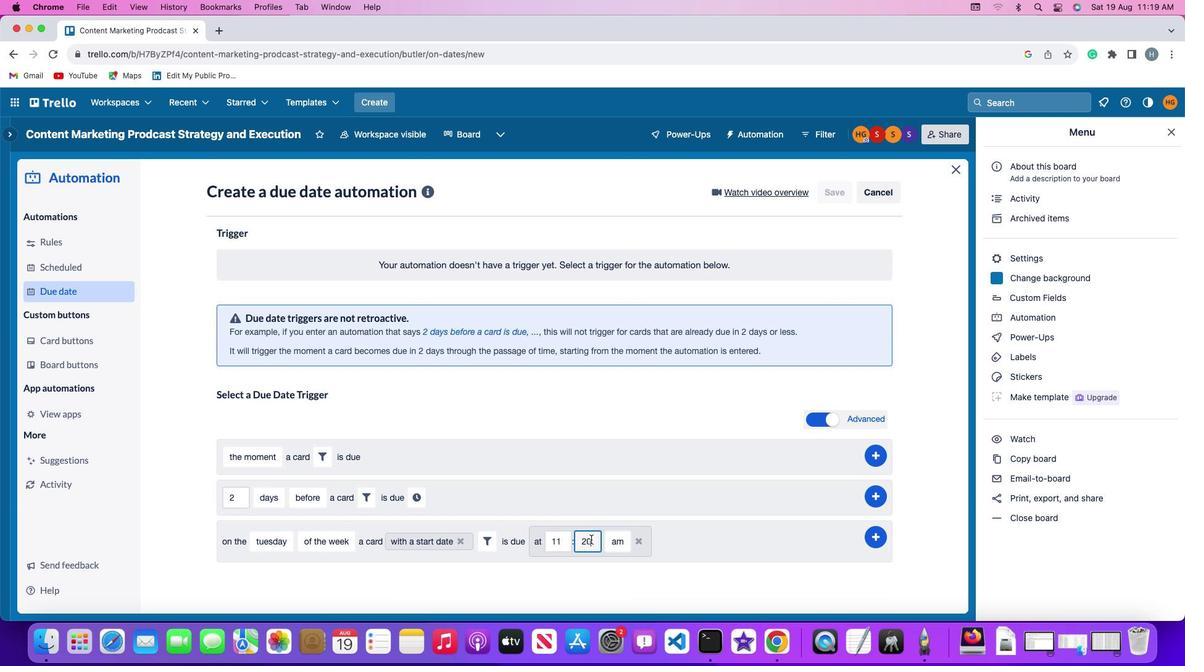 
Action: Mouse moved to (591, 539)
Screenshot: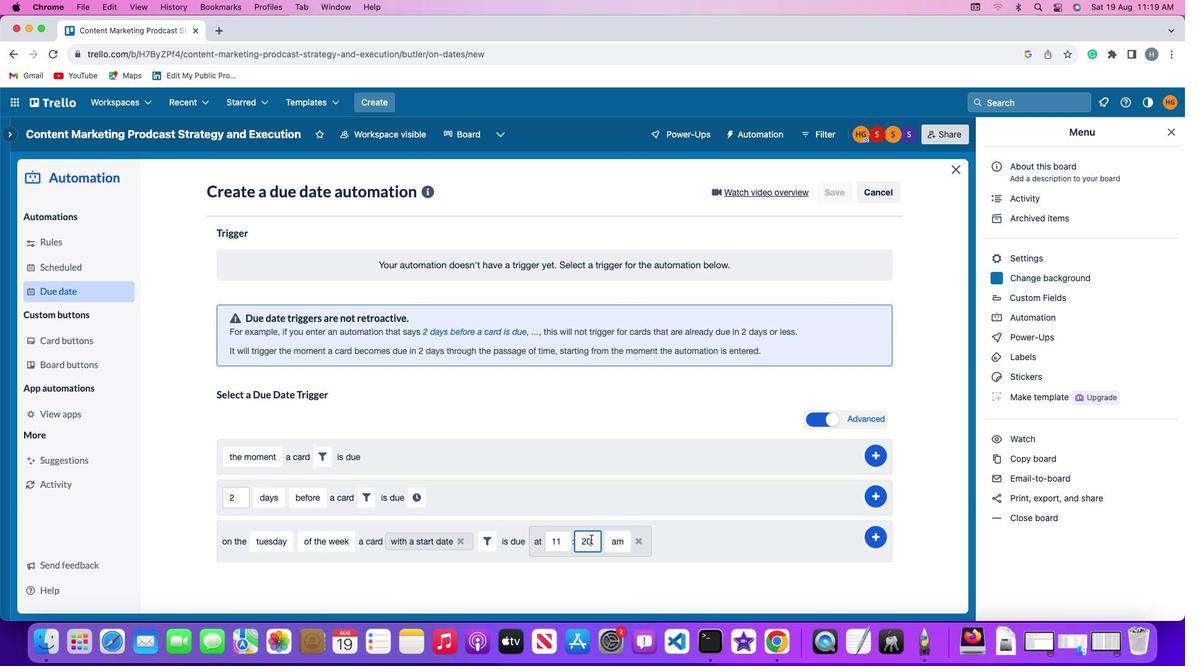 
Action: Key pressed Key.backspaceKey.backspace'0''0'
Screenshot: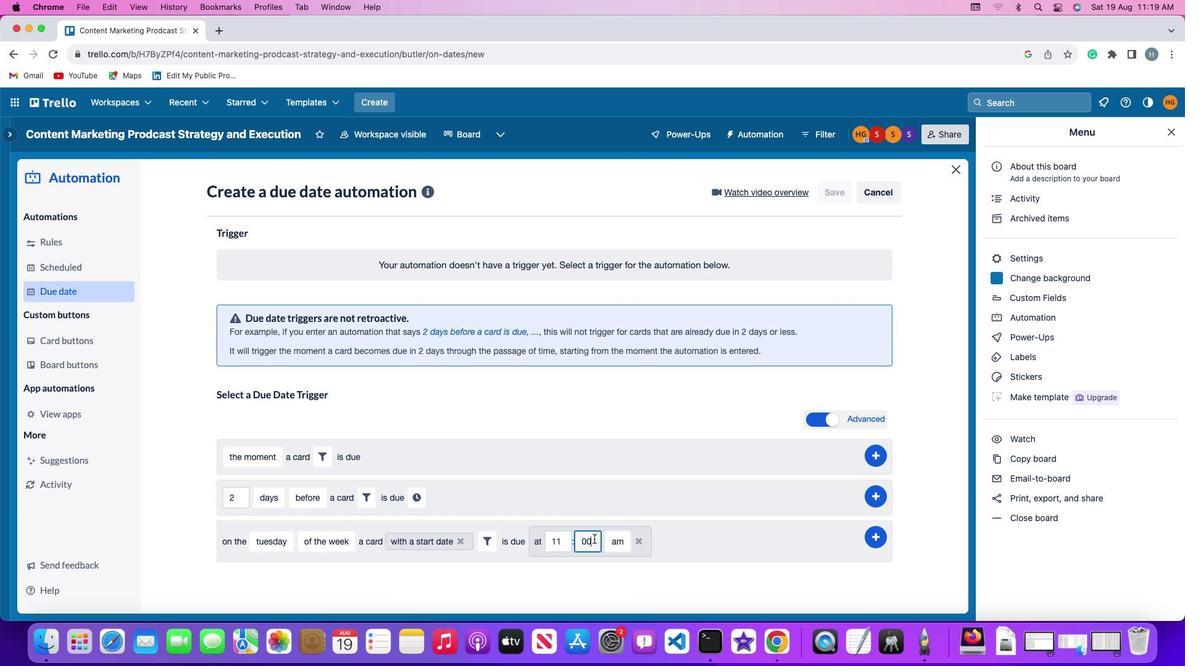 
Action: Mouse moved to (614, 536)
Screenshot: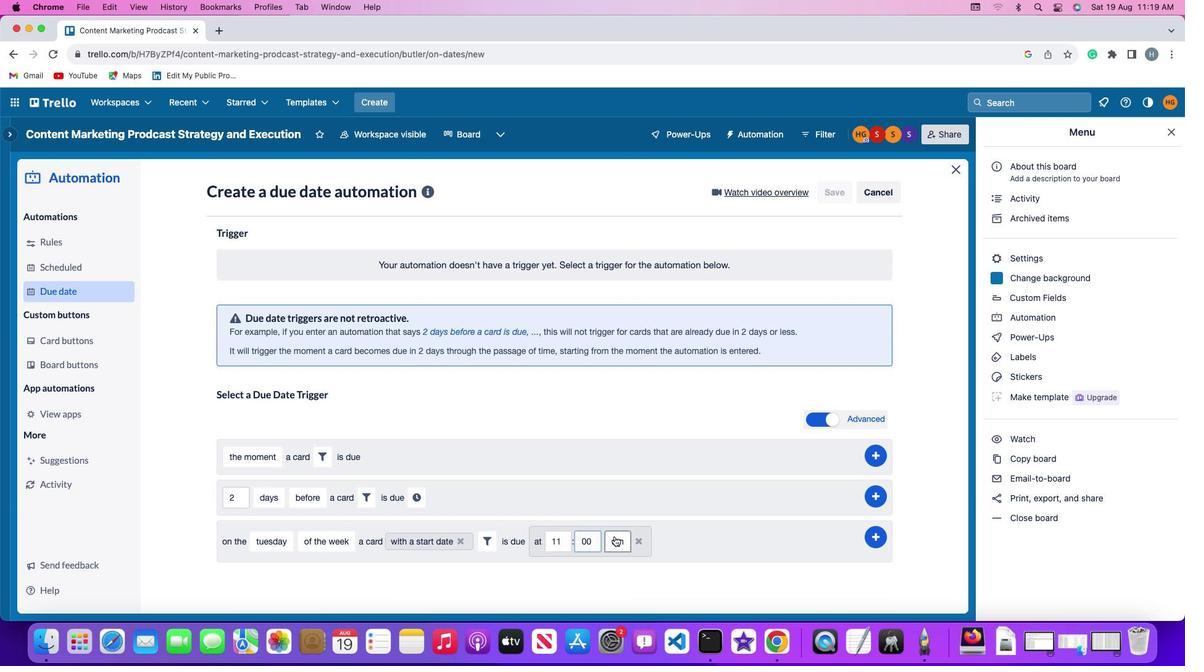 
Action: Mouse pressed left at (614, 536)
Screenshot: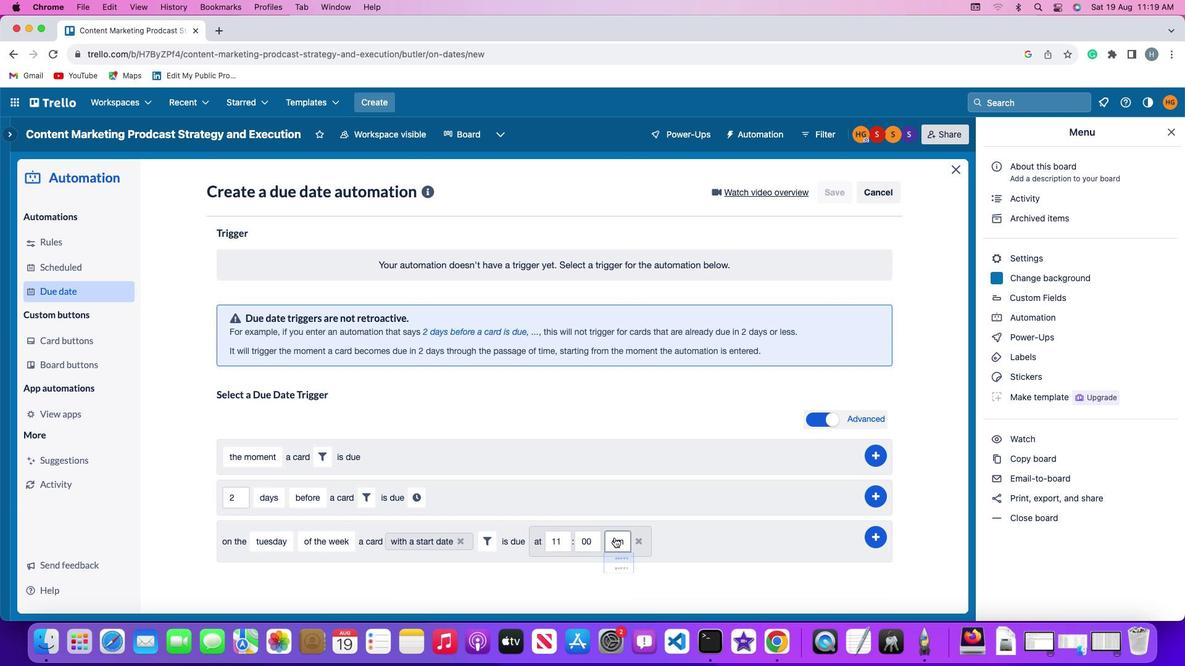 
Action: Mouse moved to (619, 561)
Screenshot: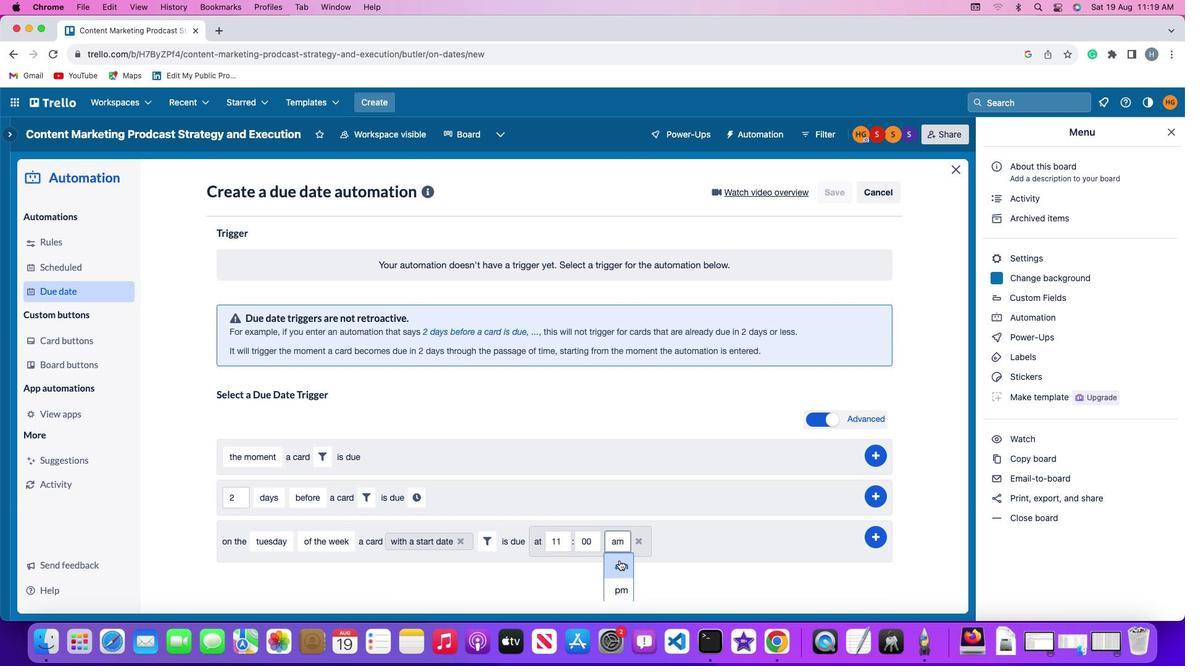 
Action: Mouse pressed left at (619, 561)
Screenshot: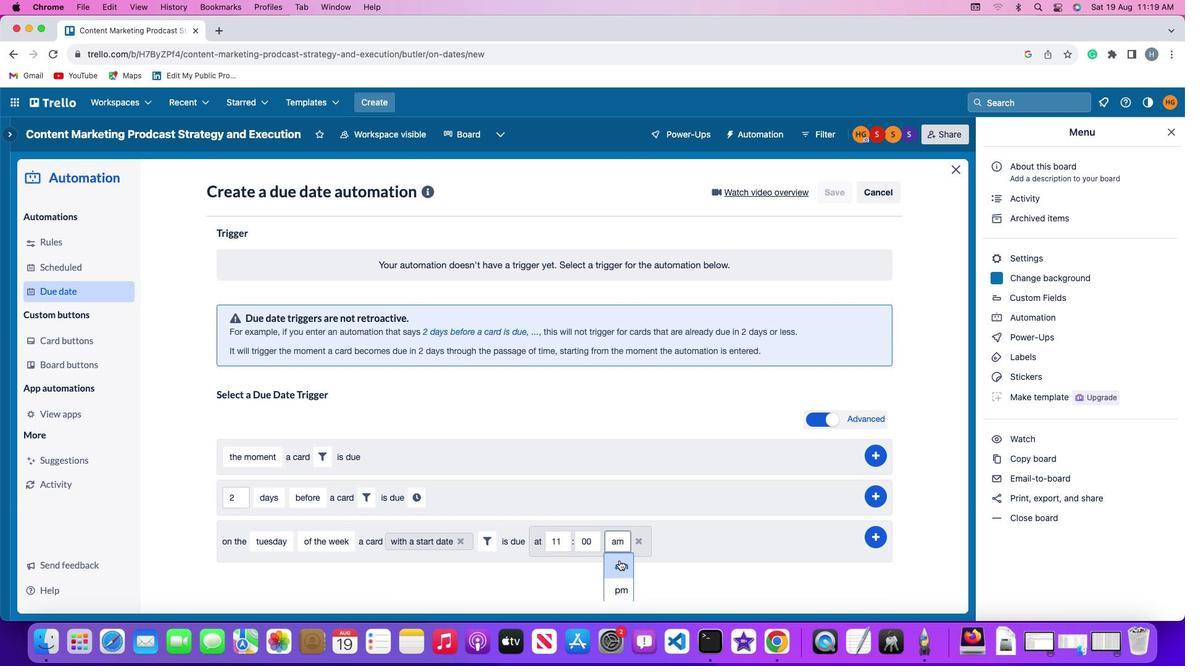 
Action: Mouse moved to (873, 531)
Screenshot: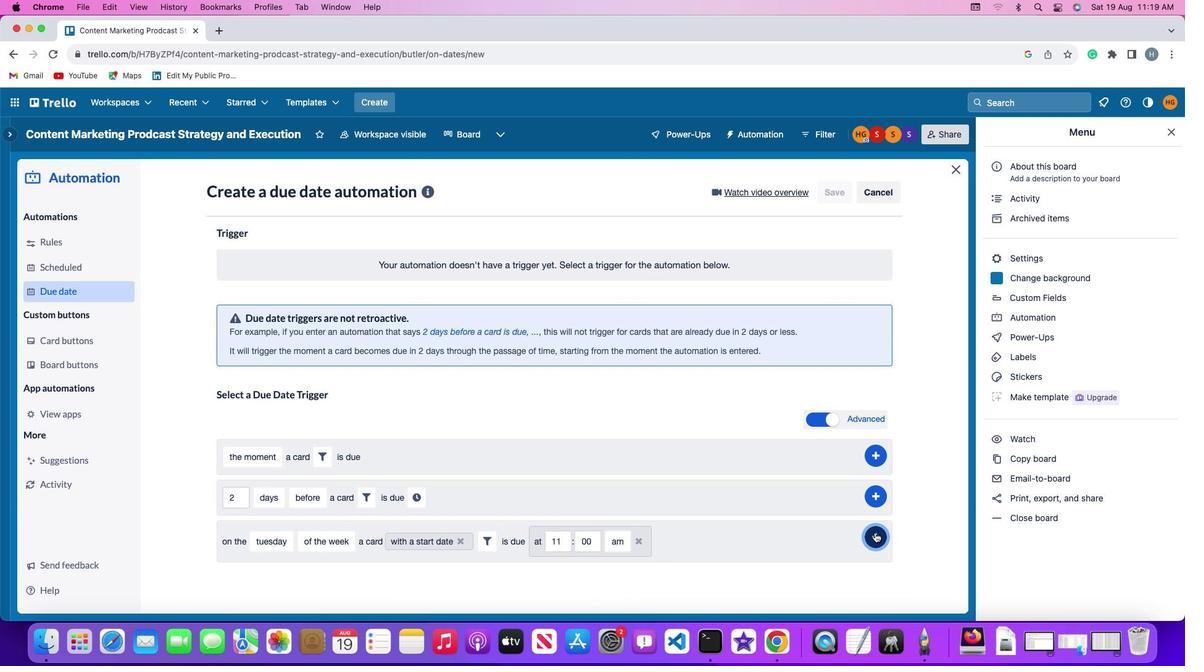 
Action: Mouse pressed left at (873, 531)
Screenshot: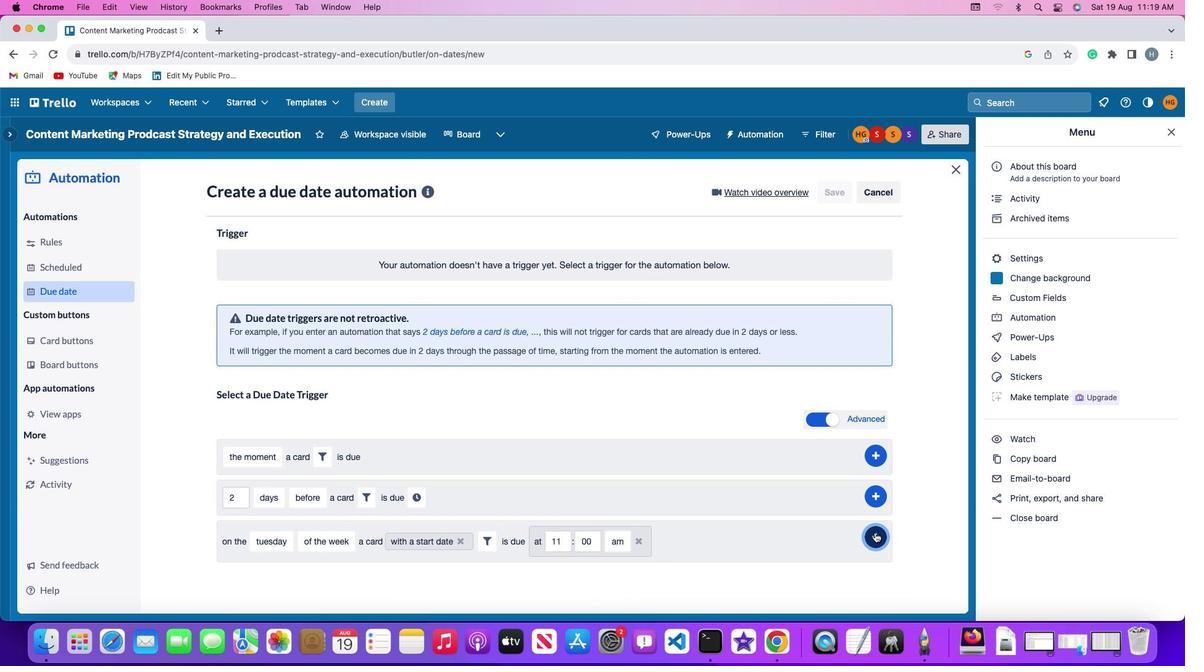 
Action: Mouse moved to (909, 366)
Screenshot: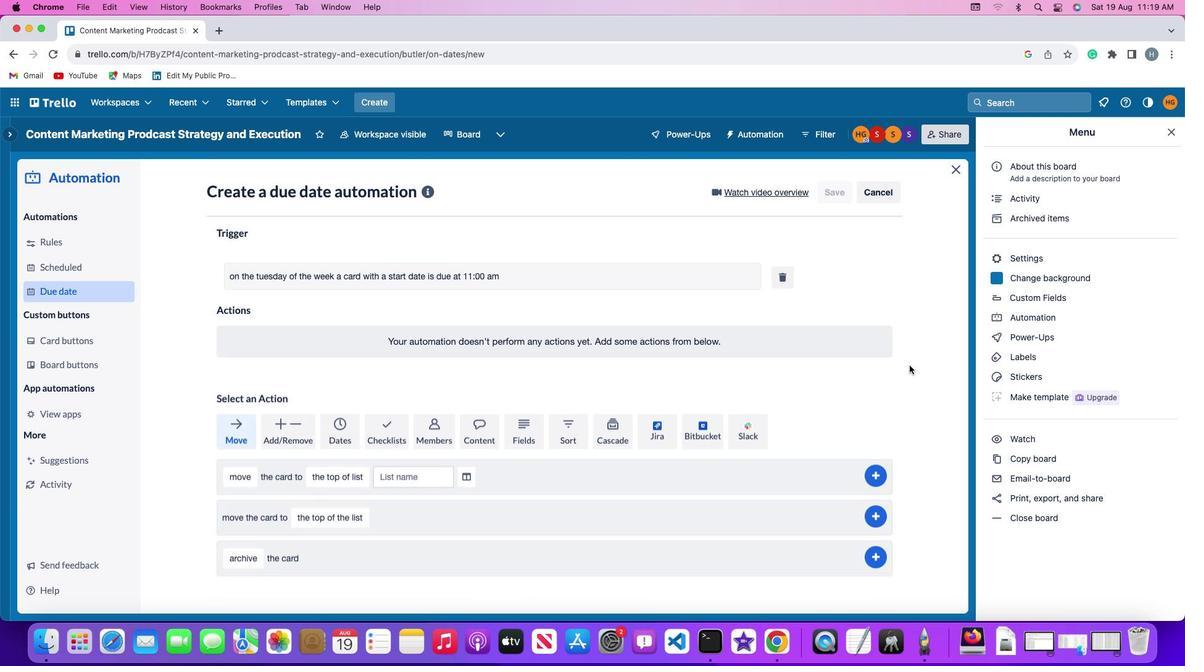 
